 Task: Prepare the "Address list" page setting.
Action: Mouse moved to (1283, 92)
Screenshot: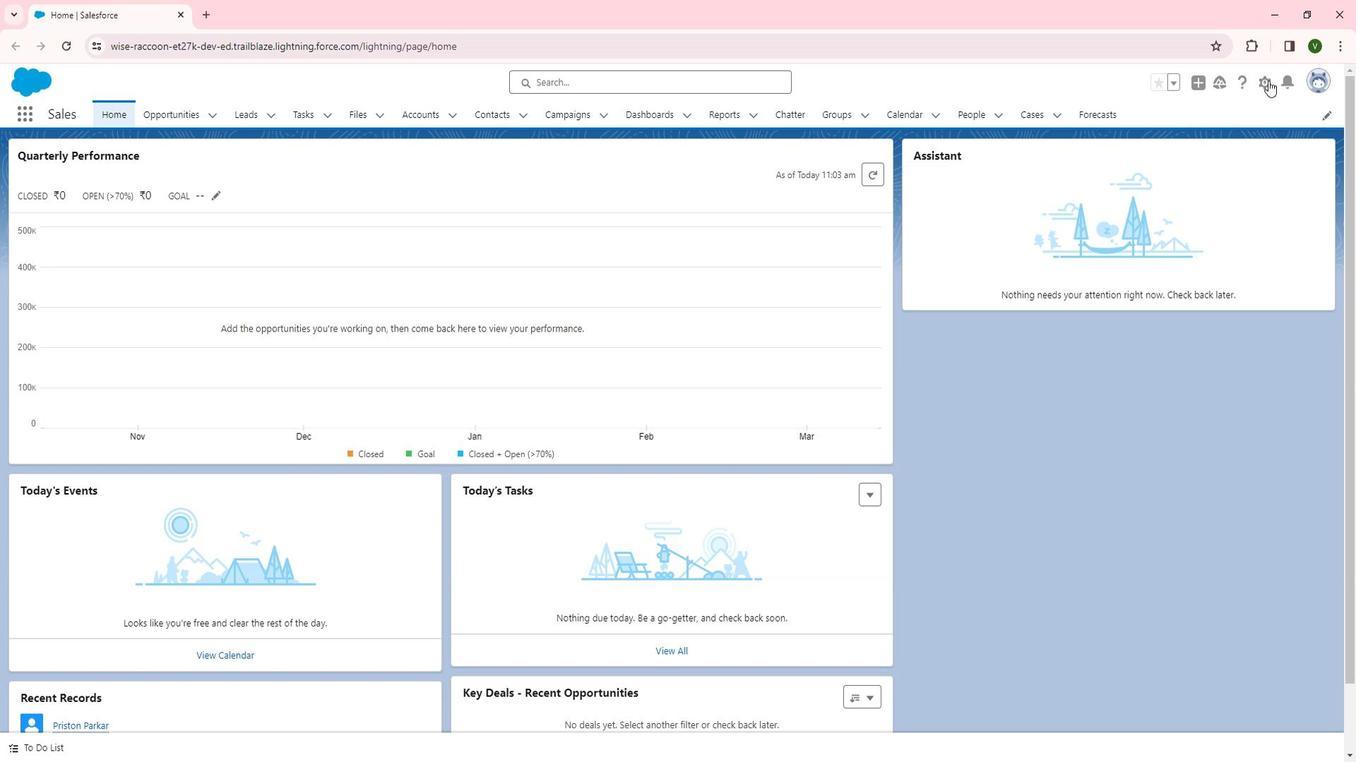 
Action: Mouse pressed left at (1283, 92)
Screenshot: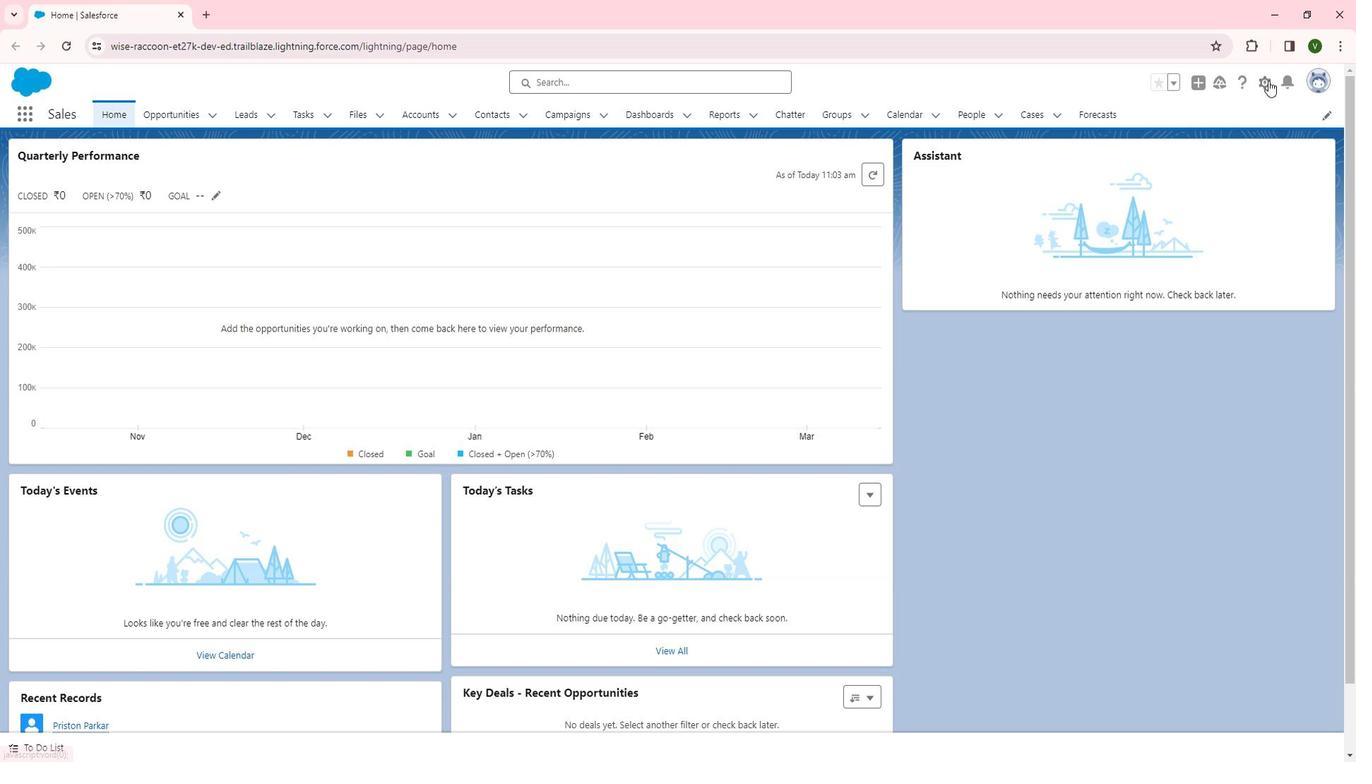 
Action: Mouse moved to (1236, 126)
Screenshot: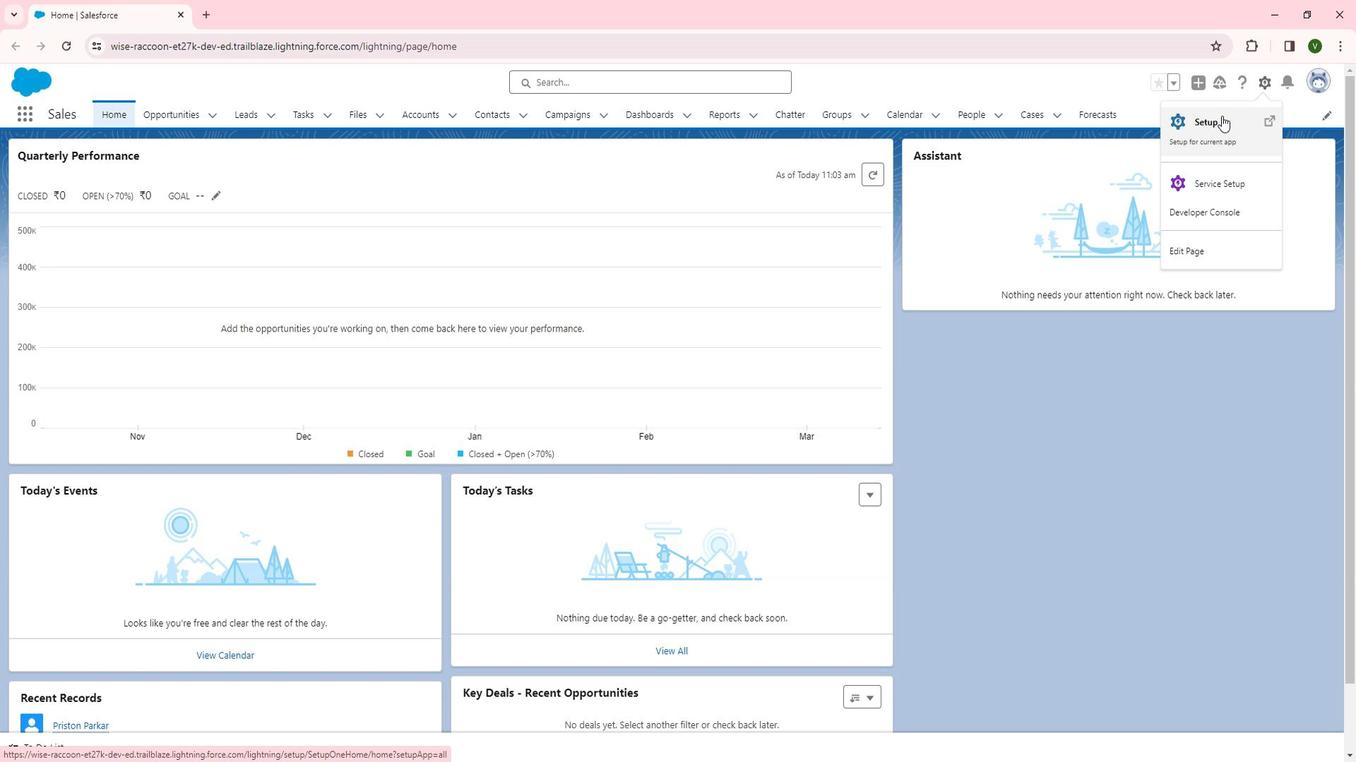 
Action: Mouse pressed left at (1236, 126)
Screenshot: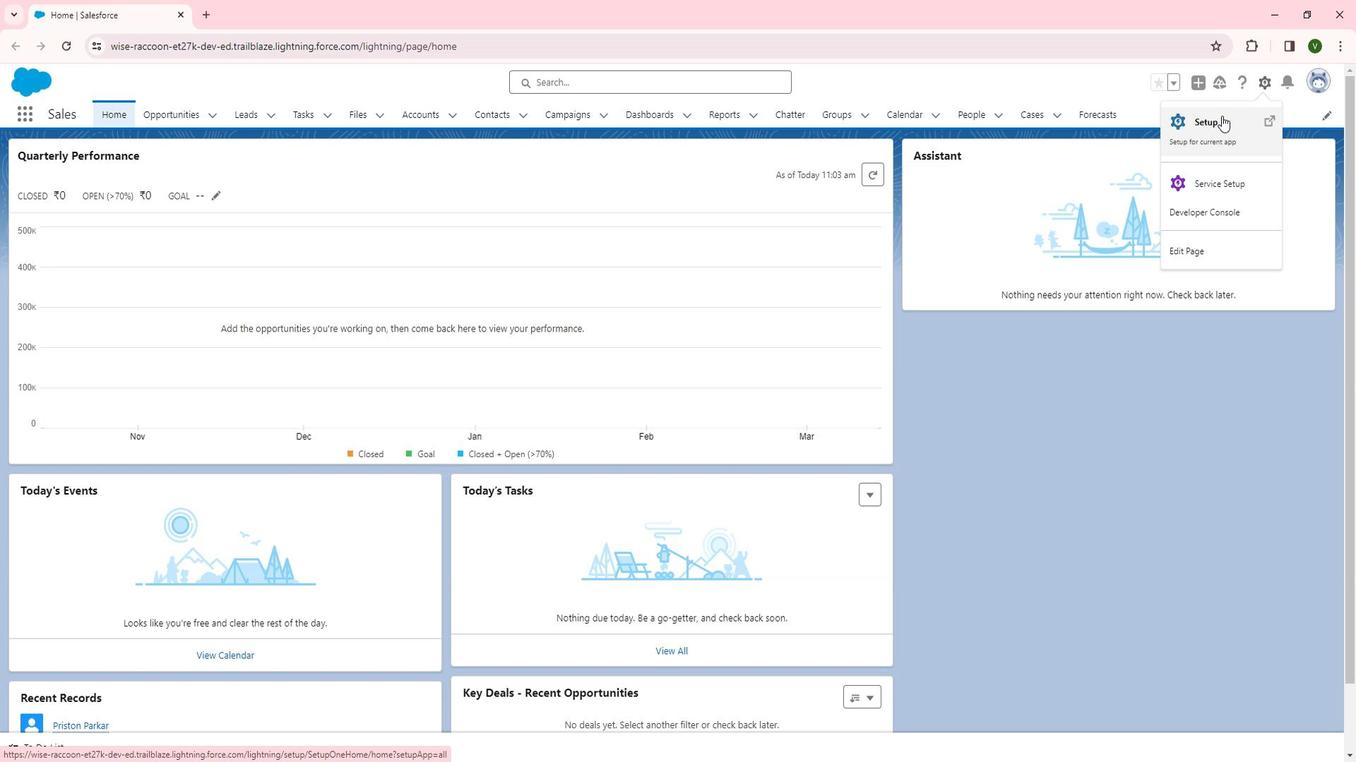 
Action: Mouse moved to (427, 418)
Screenshot: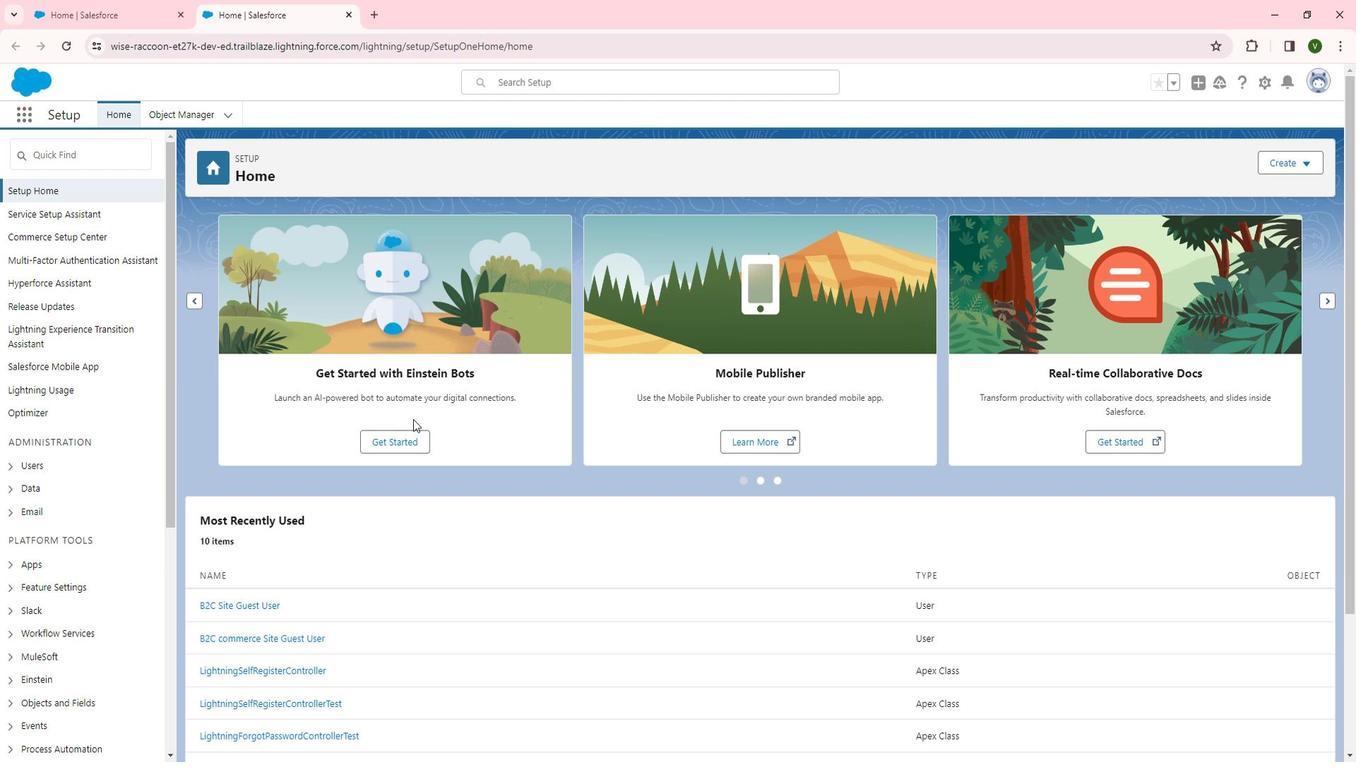 
Action: Mouse scrolled (427, 418) with delta (0, 0)
Screenshot: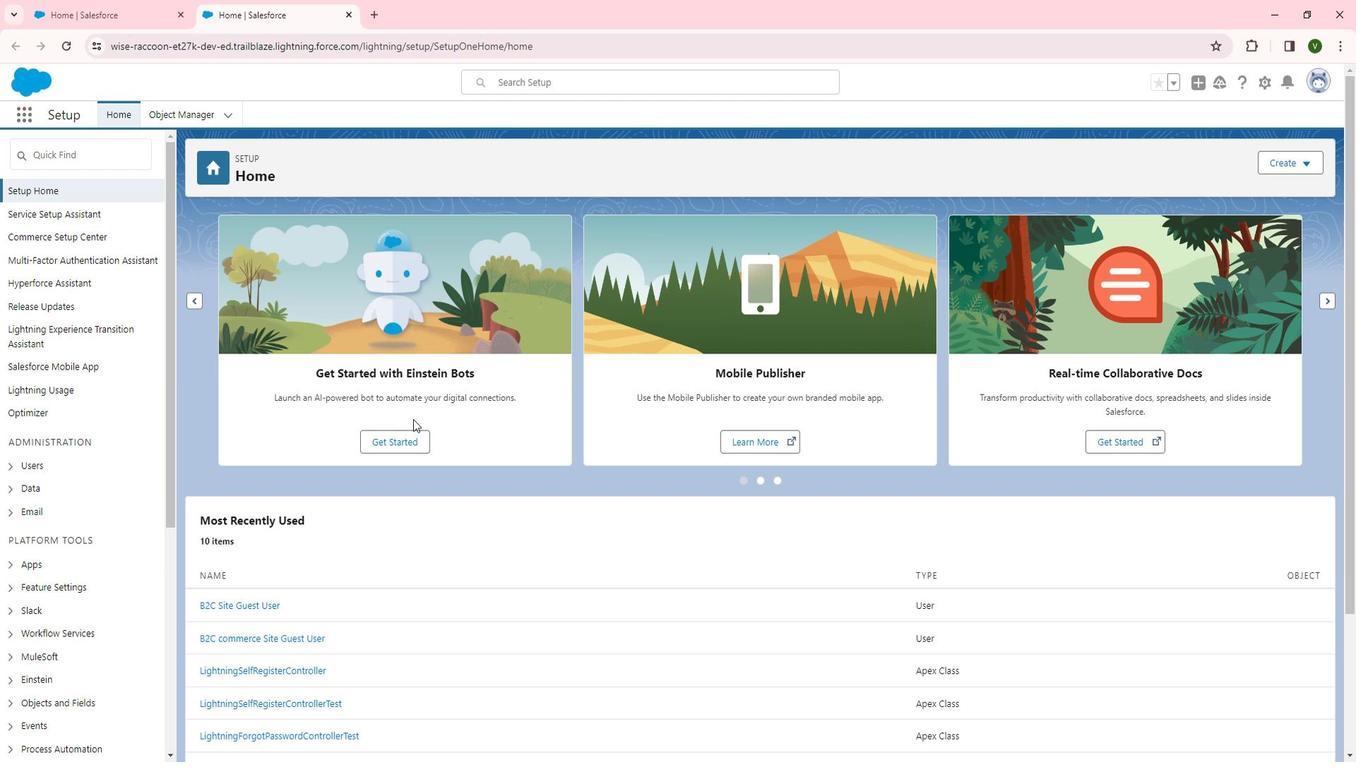 
Action: Mouse moved to (420, 420)
Screenshot: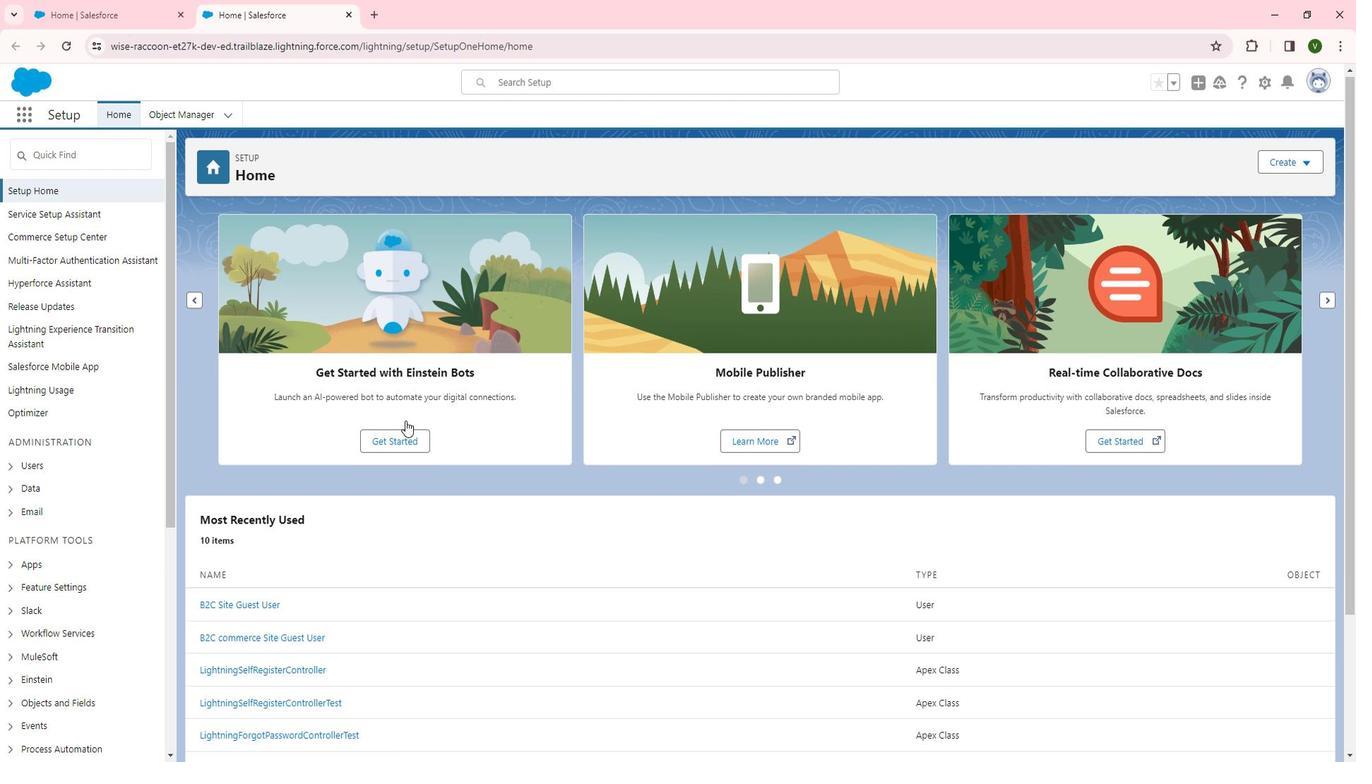 
Action: Mouse scrolled (420, 419) with delta (0, 0)
Screenshot: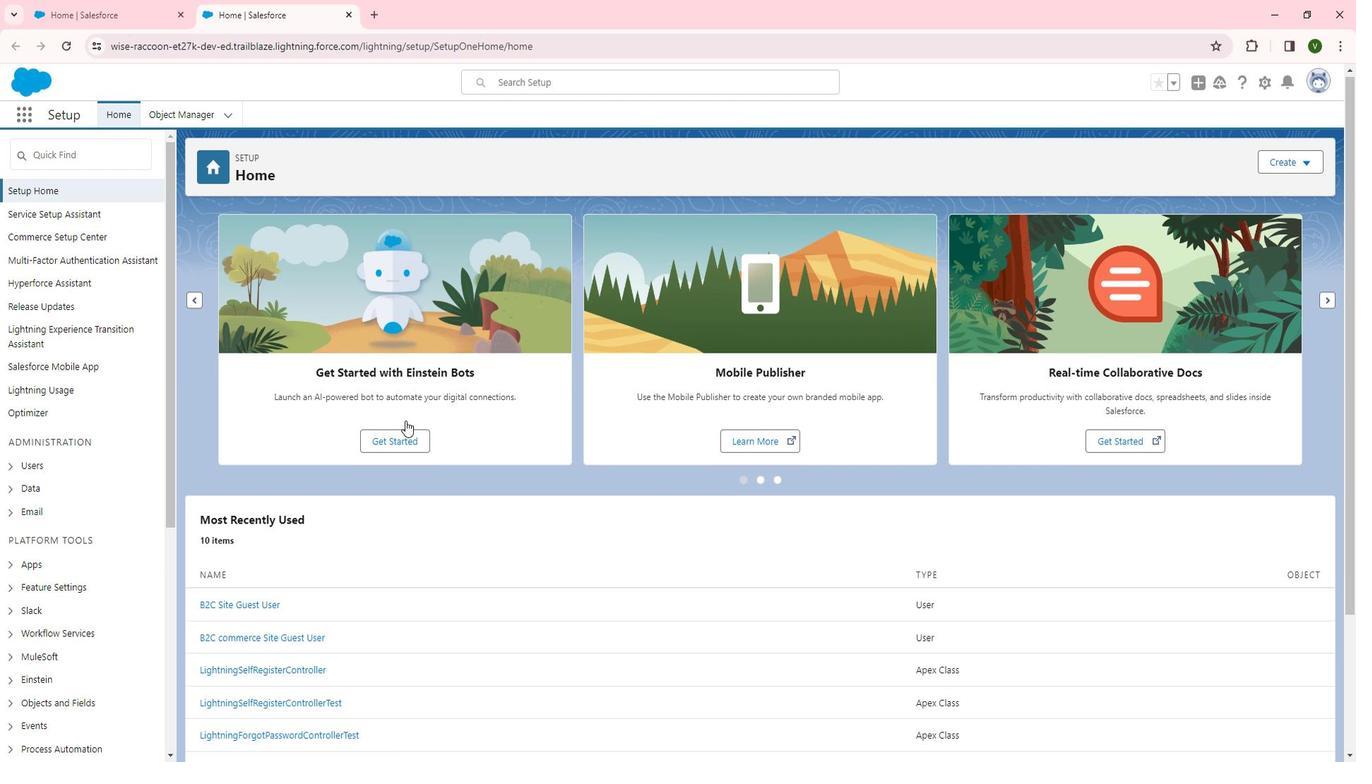 
Action: Mouse moved to (418, 420)
Screenshot: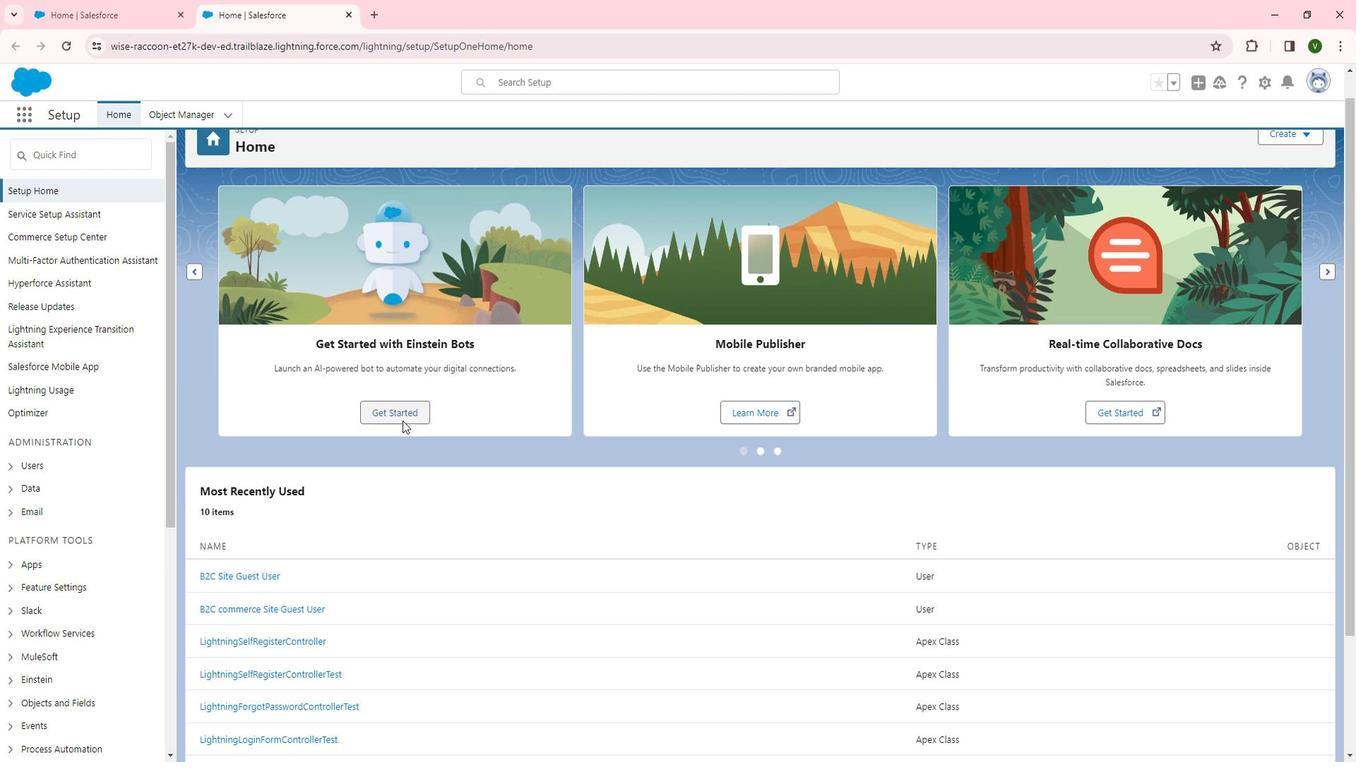 
Action: Mouse scrolled (418, 419) with delta (0, 0)
Screenshot: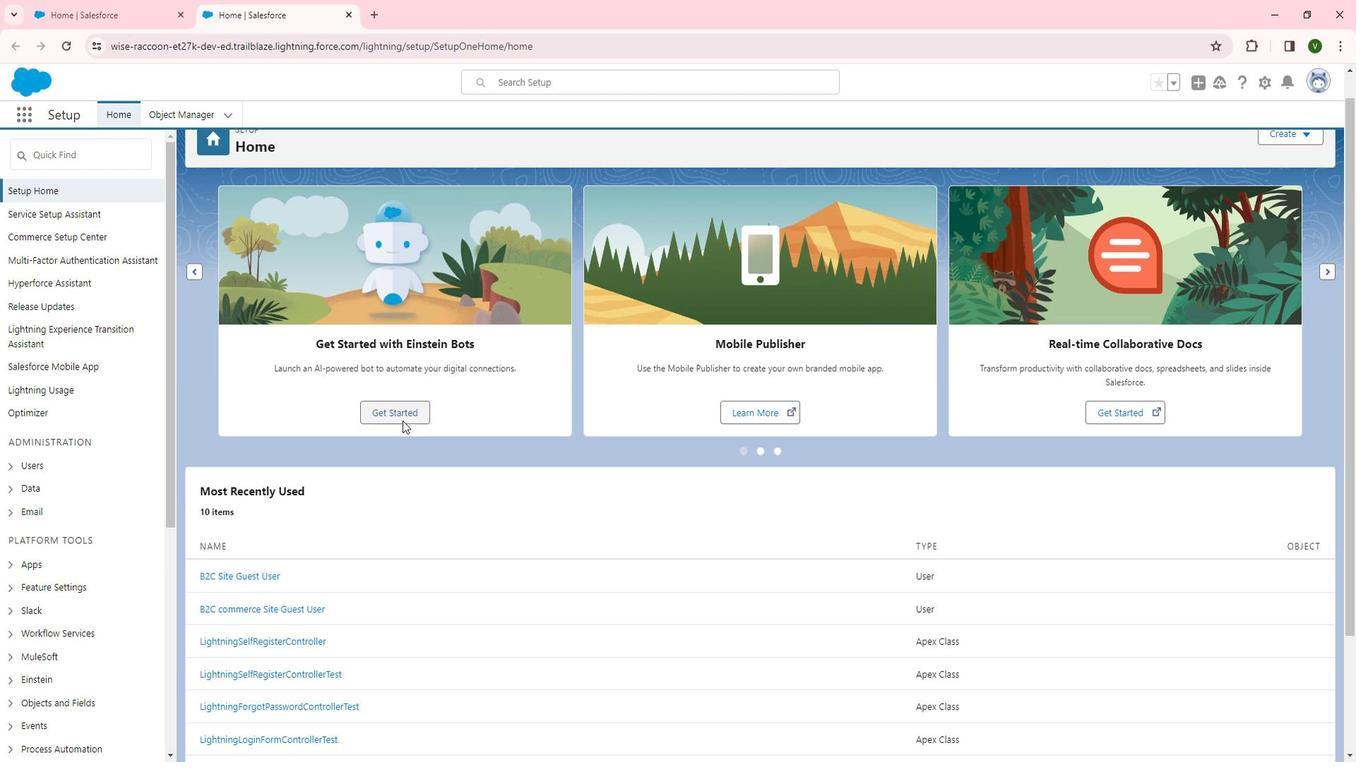
Action: Mouse moved to (418, 420)
Screenshot: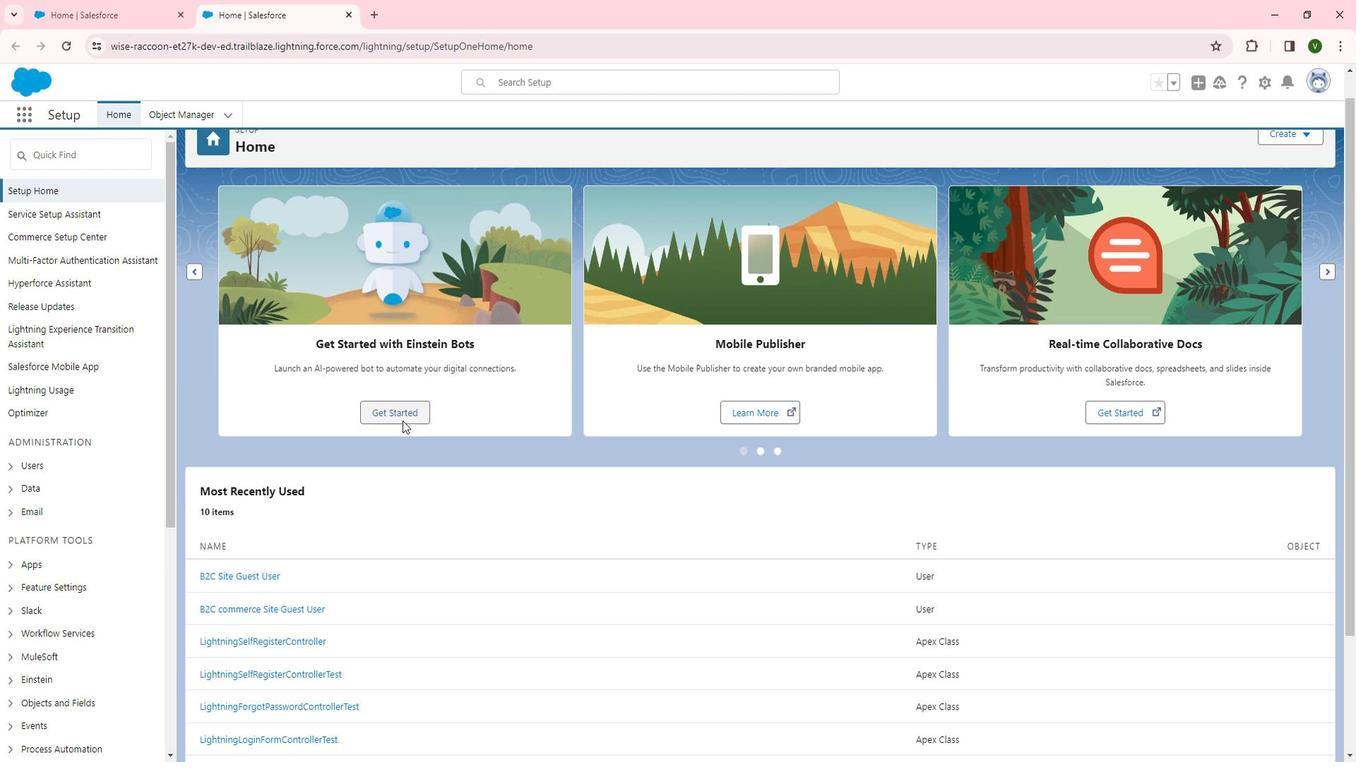 
Action: Mouse scrolled (418, 419) with delta (0, 0)
Screenshot: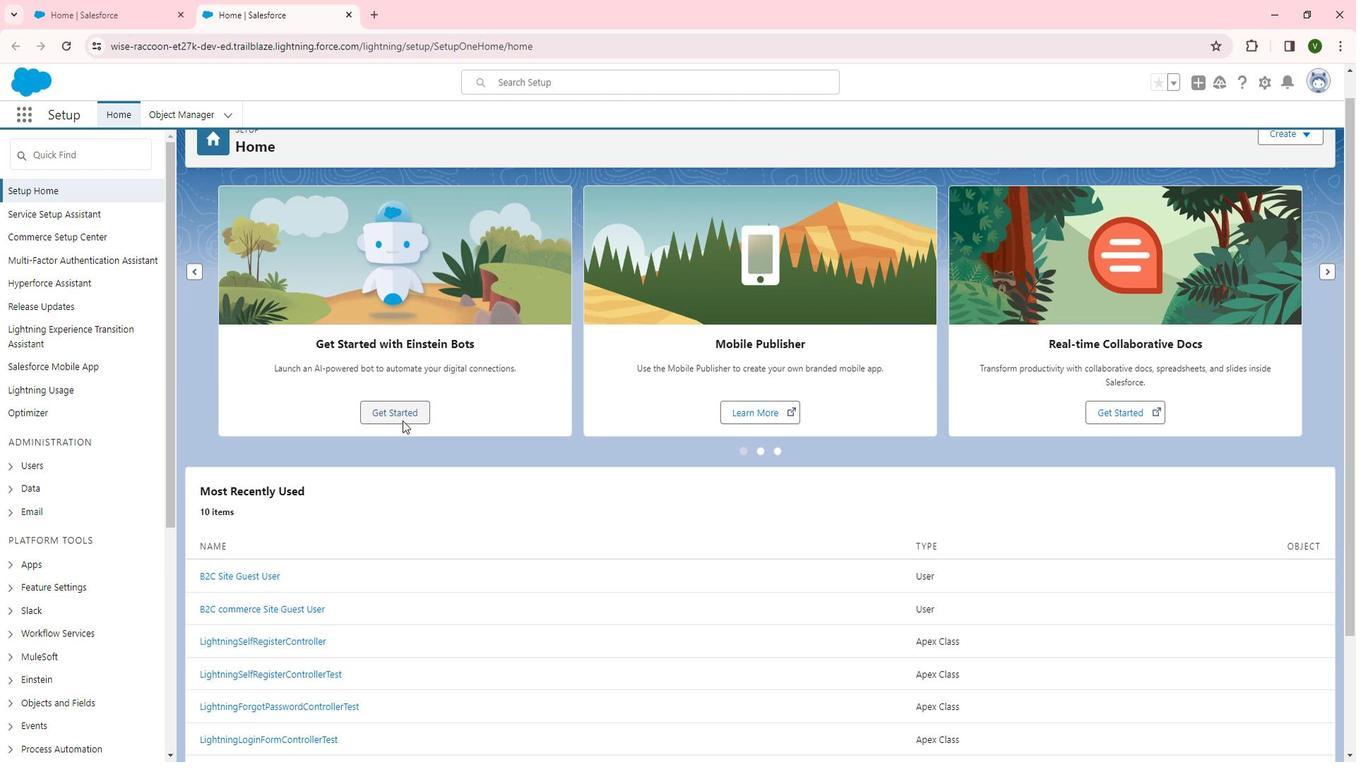 
Action: Mouse moved to (173, 418)
Screenshot: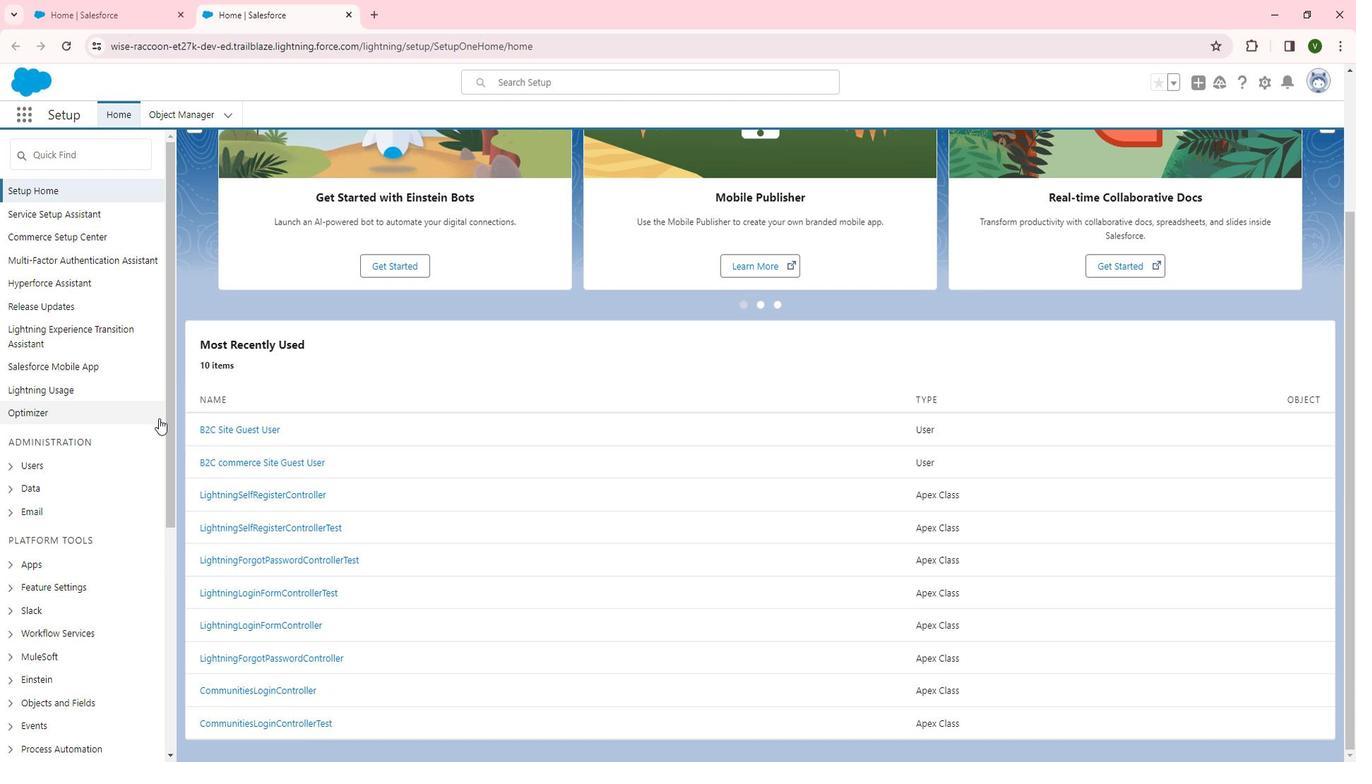 
Action: Mouse scrolled (173, 417) with delta (0, 0)
Screenshot: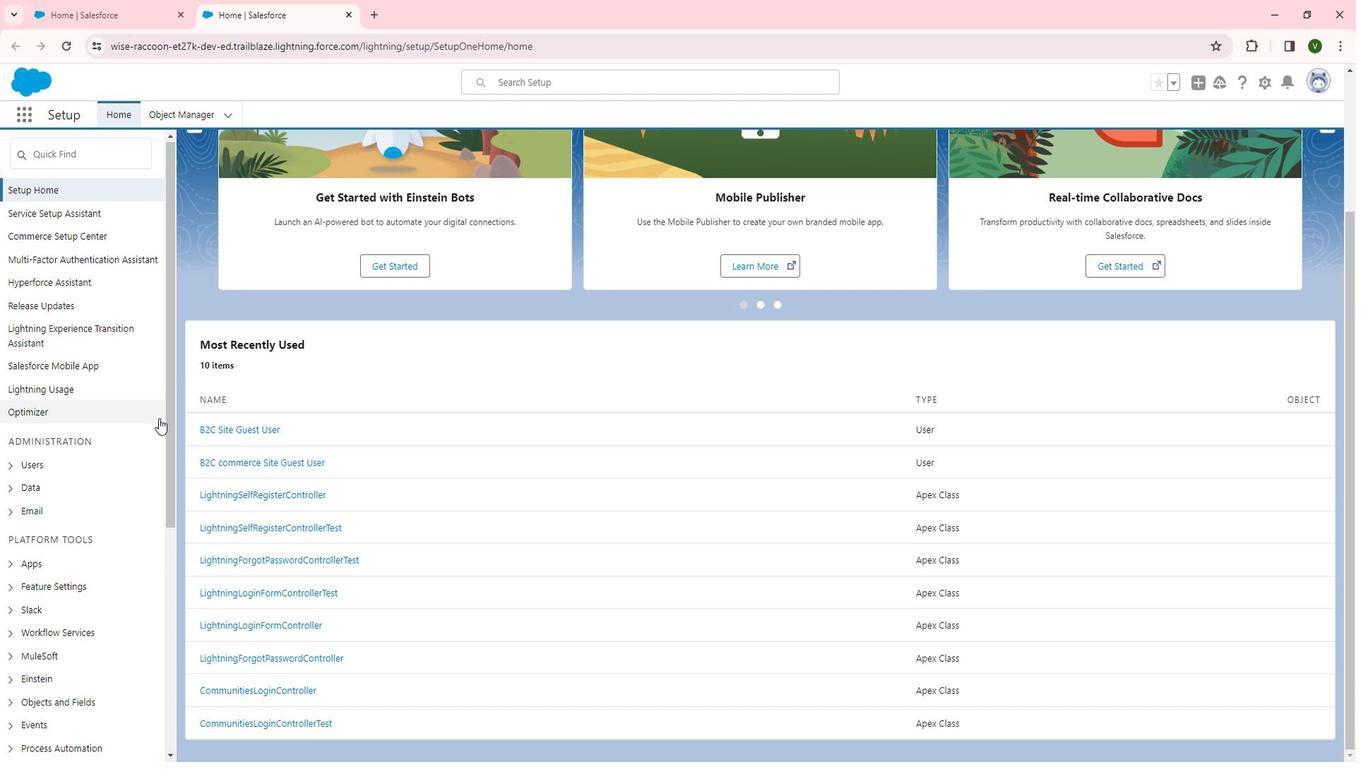 
Action: Mouse scrolled (173, 417) with delta (0, 0)
Screenshot: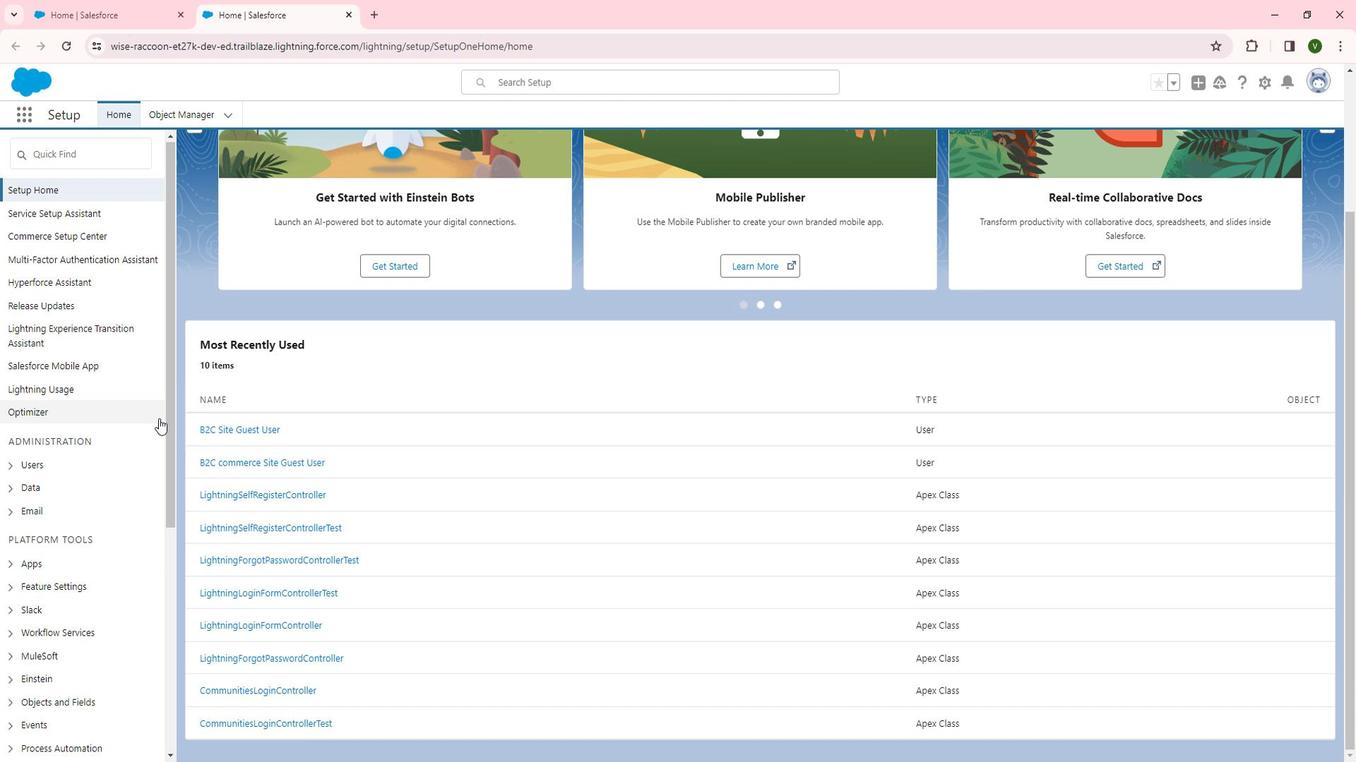 
Action: Mouse scrolled (173, 417) with delta (0, 0)
Screenshot: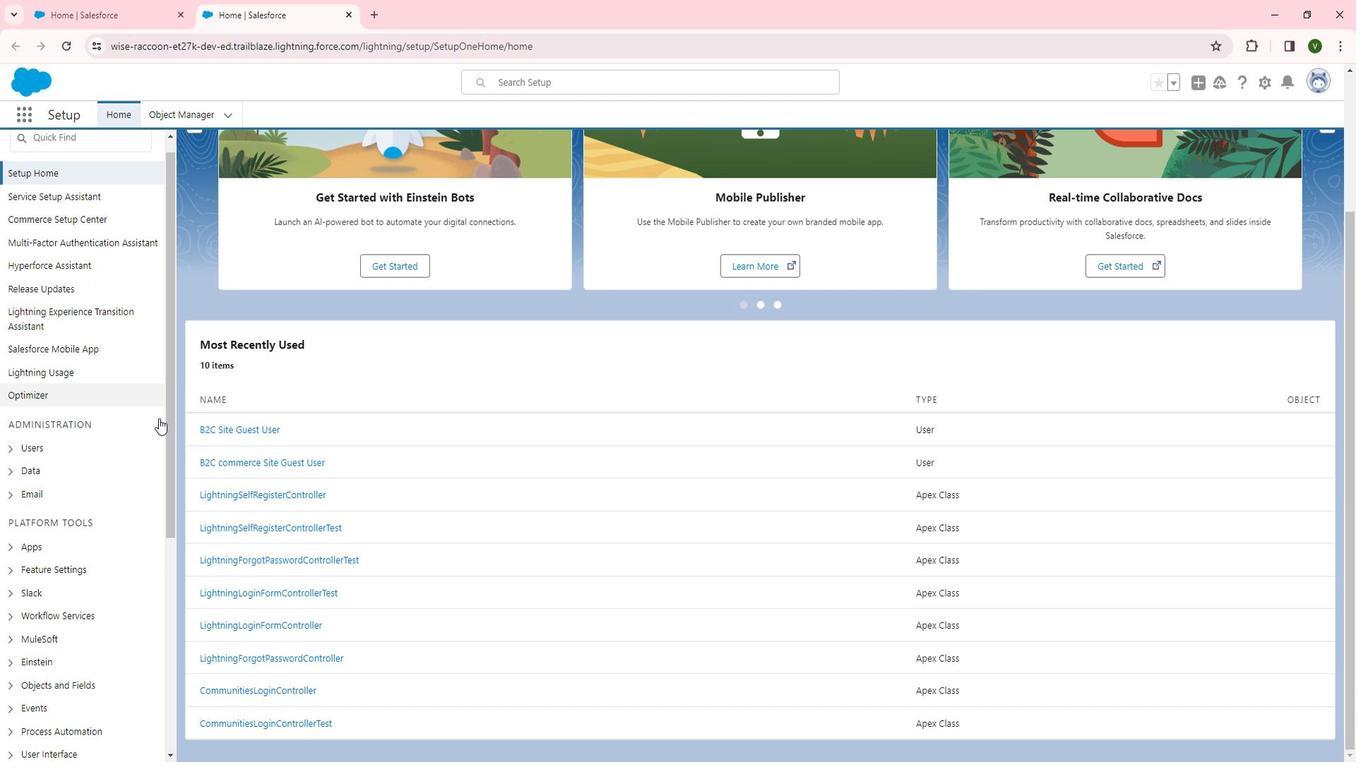 
Action: Mouse scrolled (173, 417) with delta (0, 0)
Screenshot: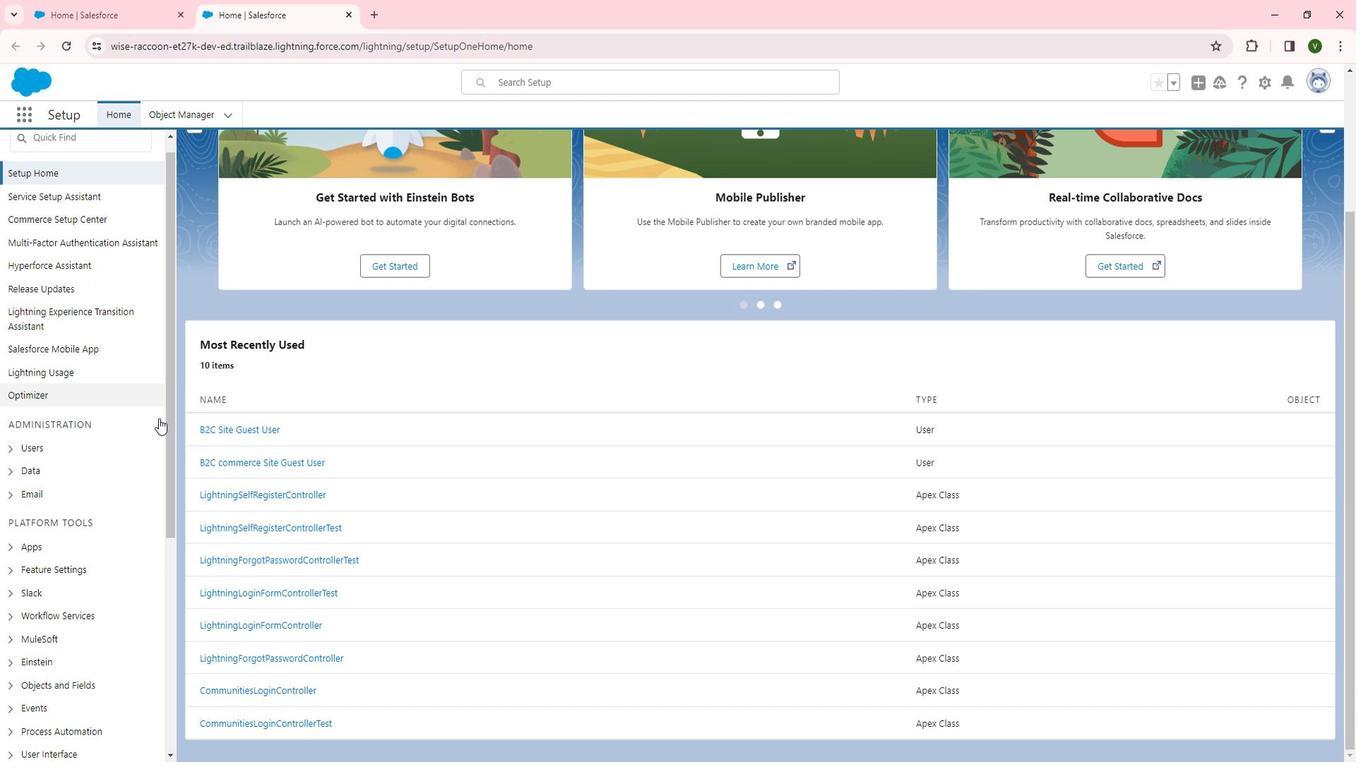 
Action: Mouse scrolled (173, 417) with delta (0, 0)
Screenshot: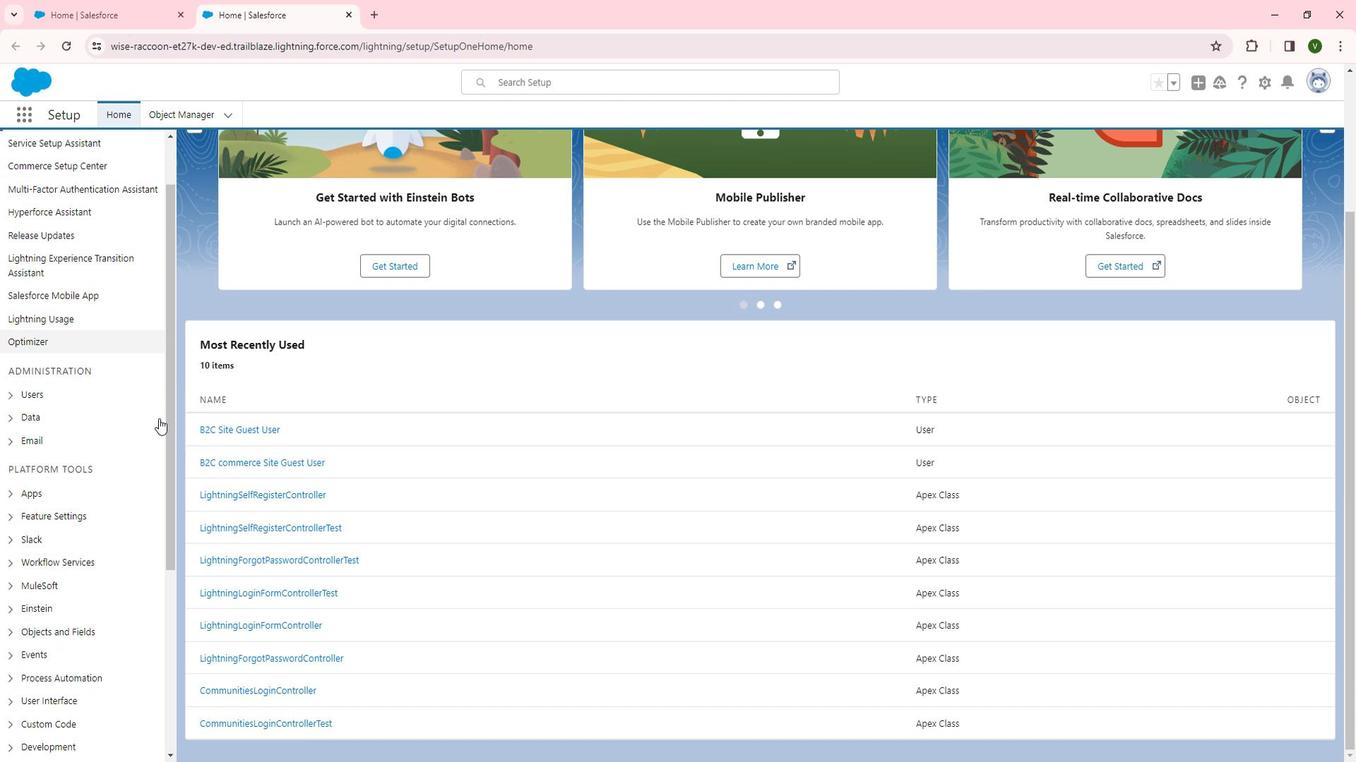 
Action: Mouse moved to (77, 225)
Screenshot: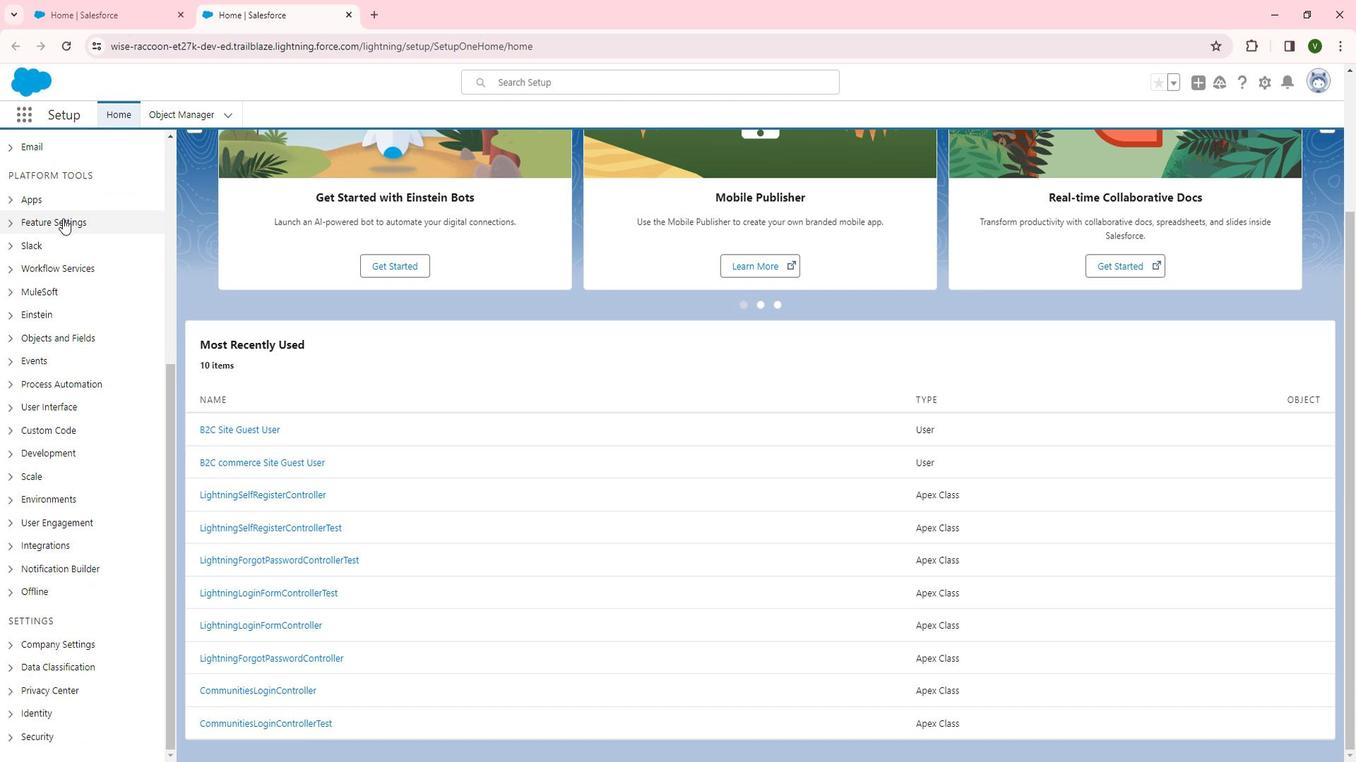 
Action: Mouse pressed left at (77, 225)
Screenshot: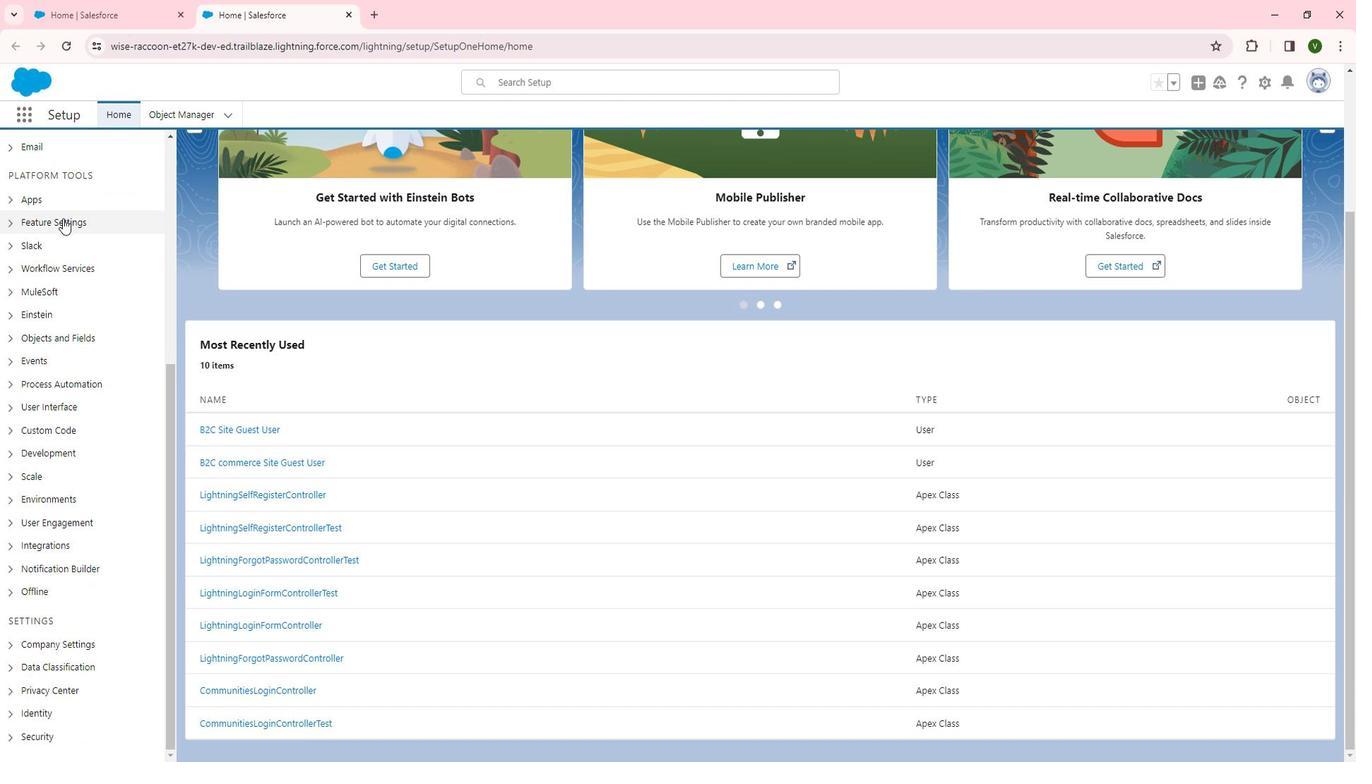 
Action: Mouse moved to (93, 376)
Screenshot: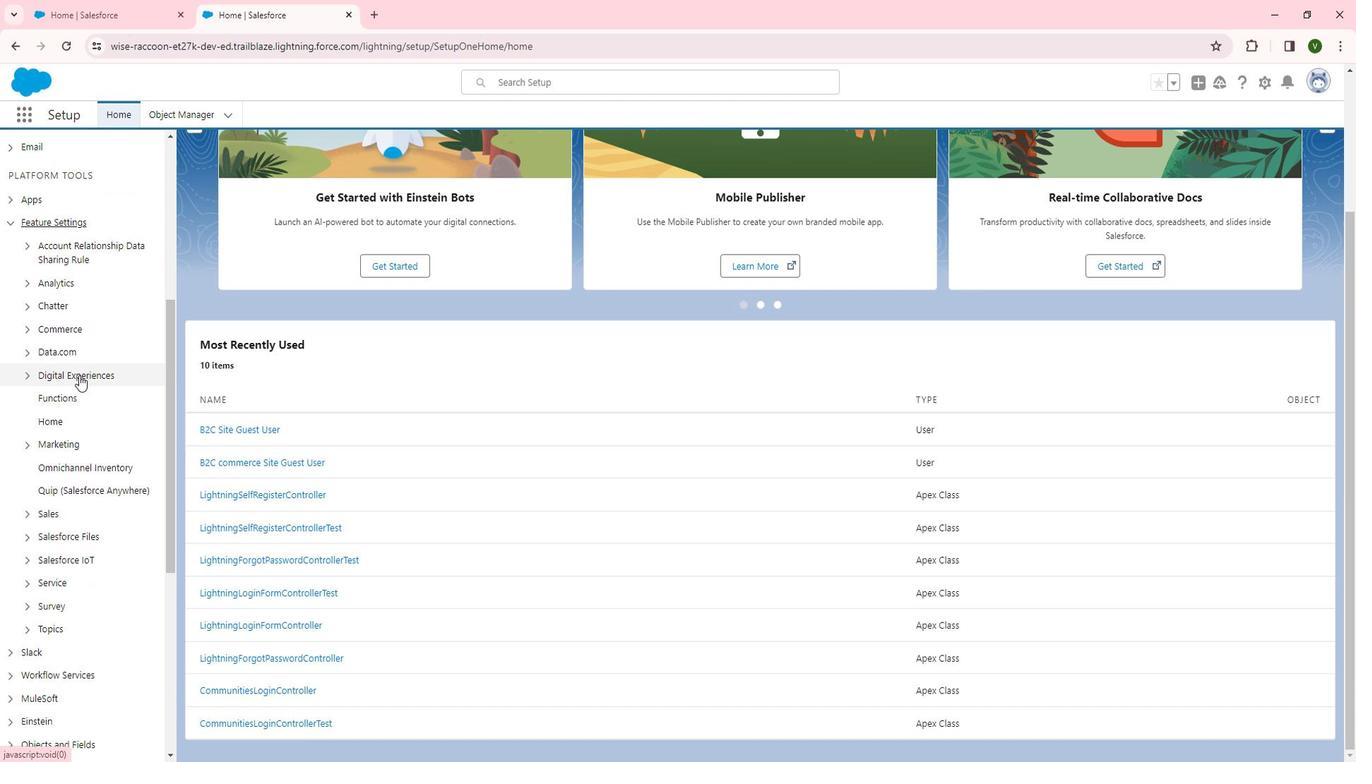 
Action: Mouse pressed left at (93, 376)
Screenshot: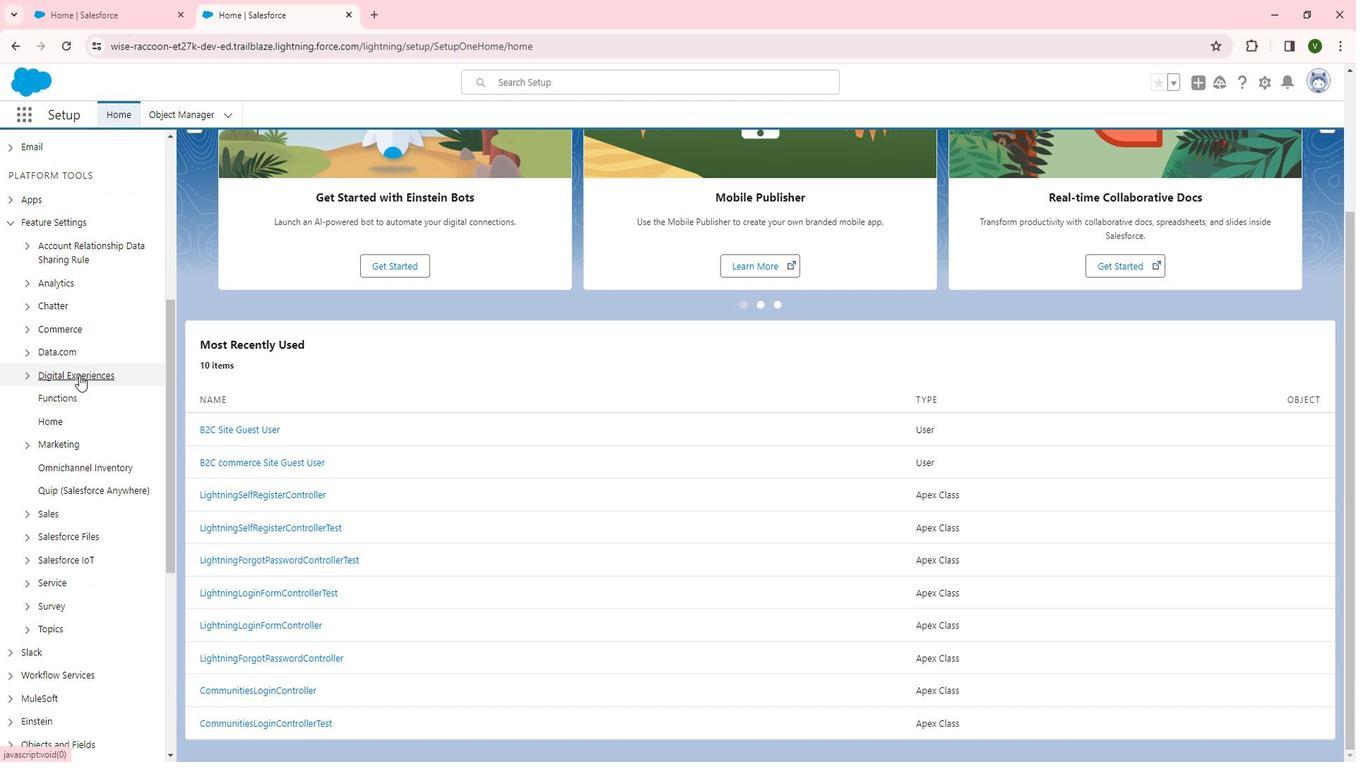 
Action: Mouse moved to (93, 385)
Screenshot: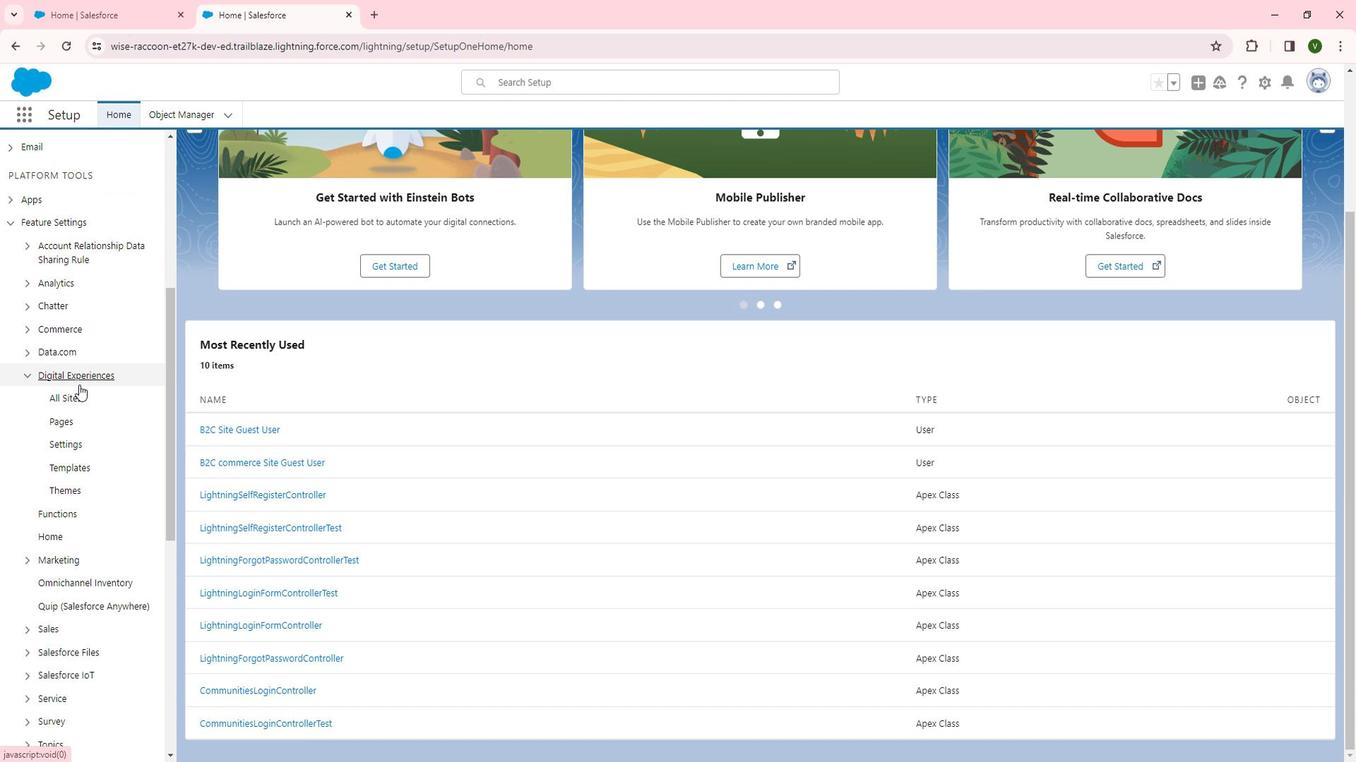
Action: Mouse scrolled (93, 384) with delta (0, 0)
Screenshot: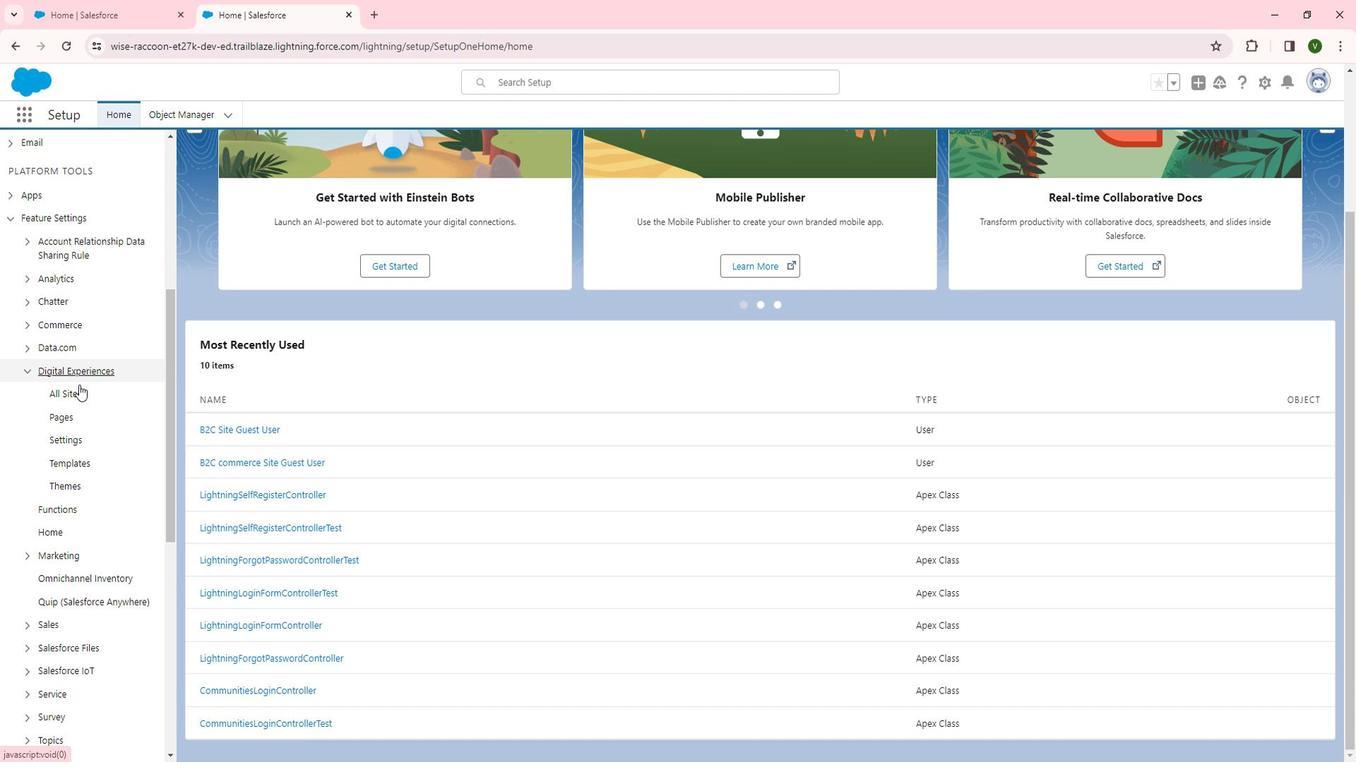 
Action: Mouse moved to (87, 322)
Screenshot: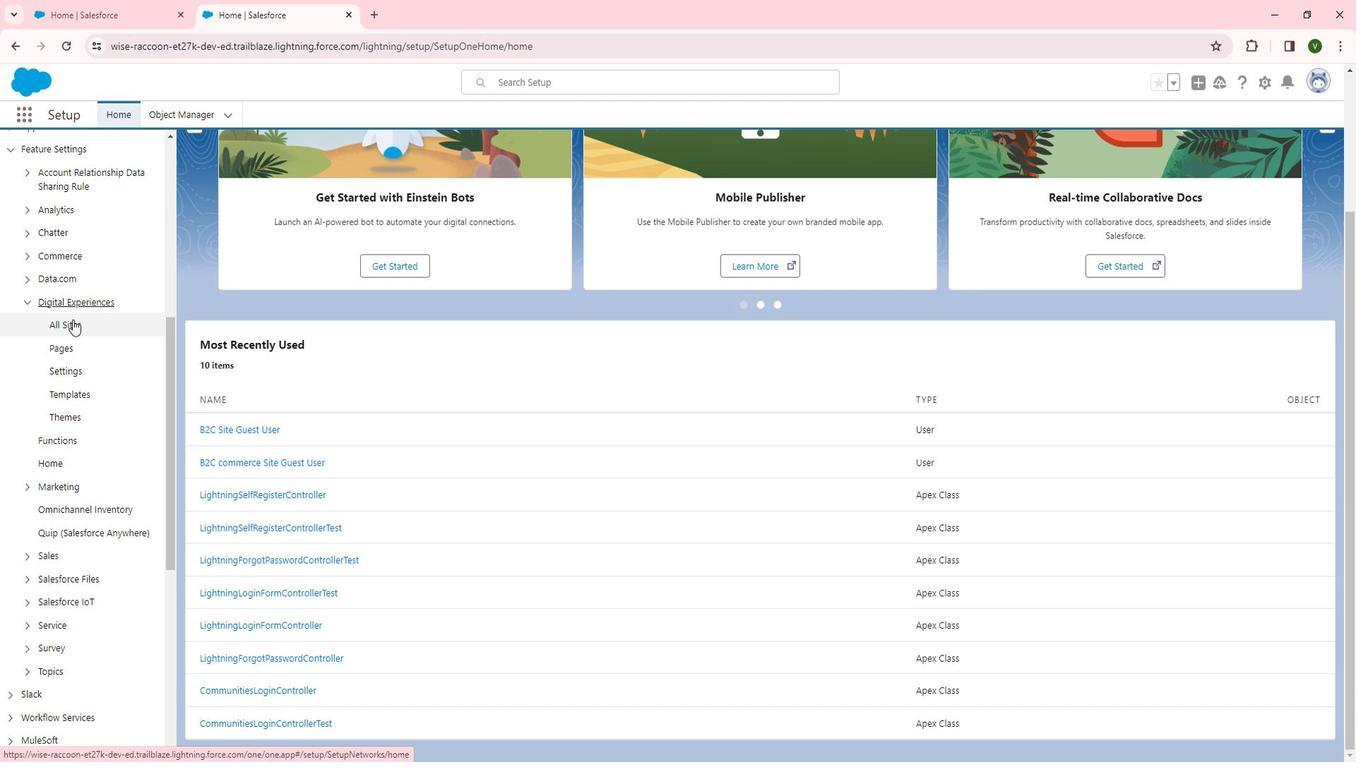 
Action: Mouse pressed left at (87, 322)
Screenshot: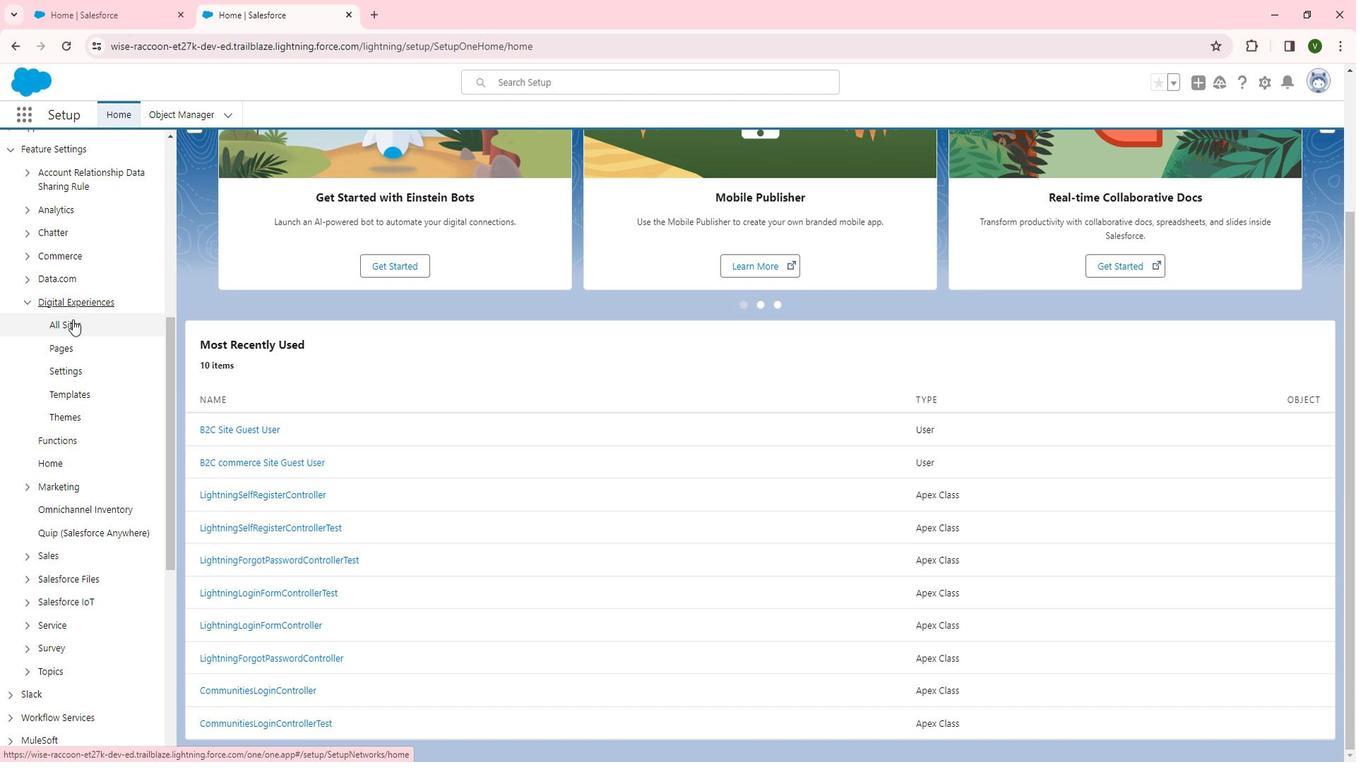 
Action: Mouse moved to (234, 359)
Screenshot: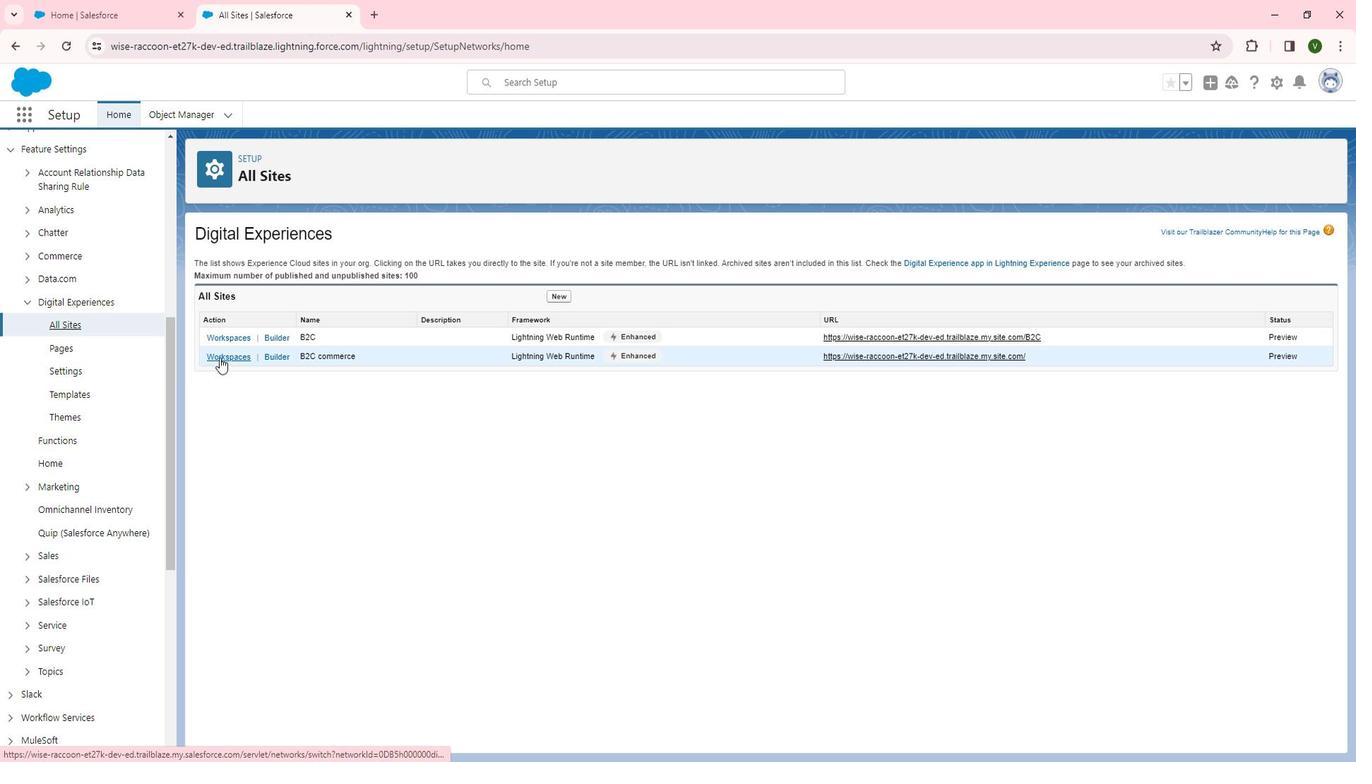 
Action: Mouse pressed left at (234, 359)
Screenshot: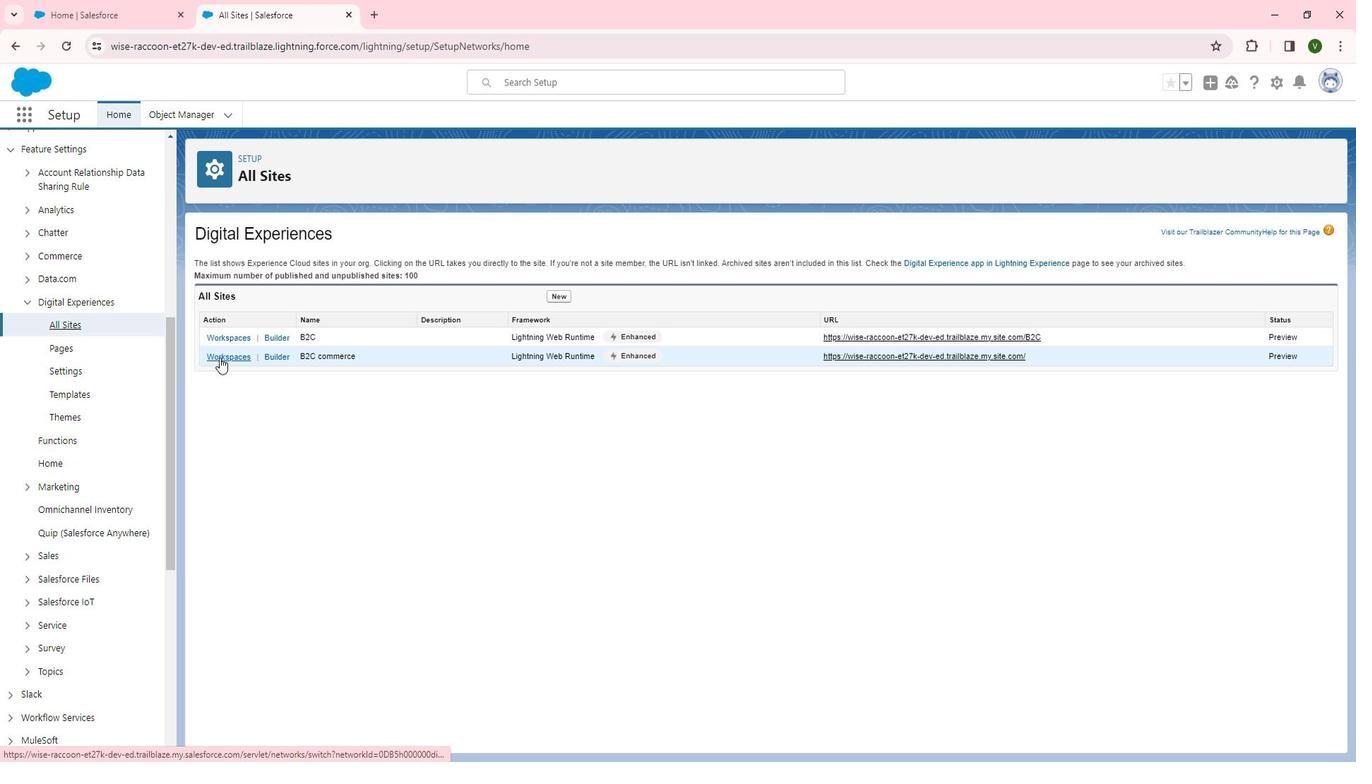 
Action: Mouse moved to (201, 334)
Screenshot: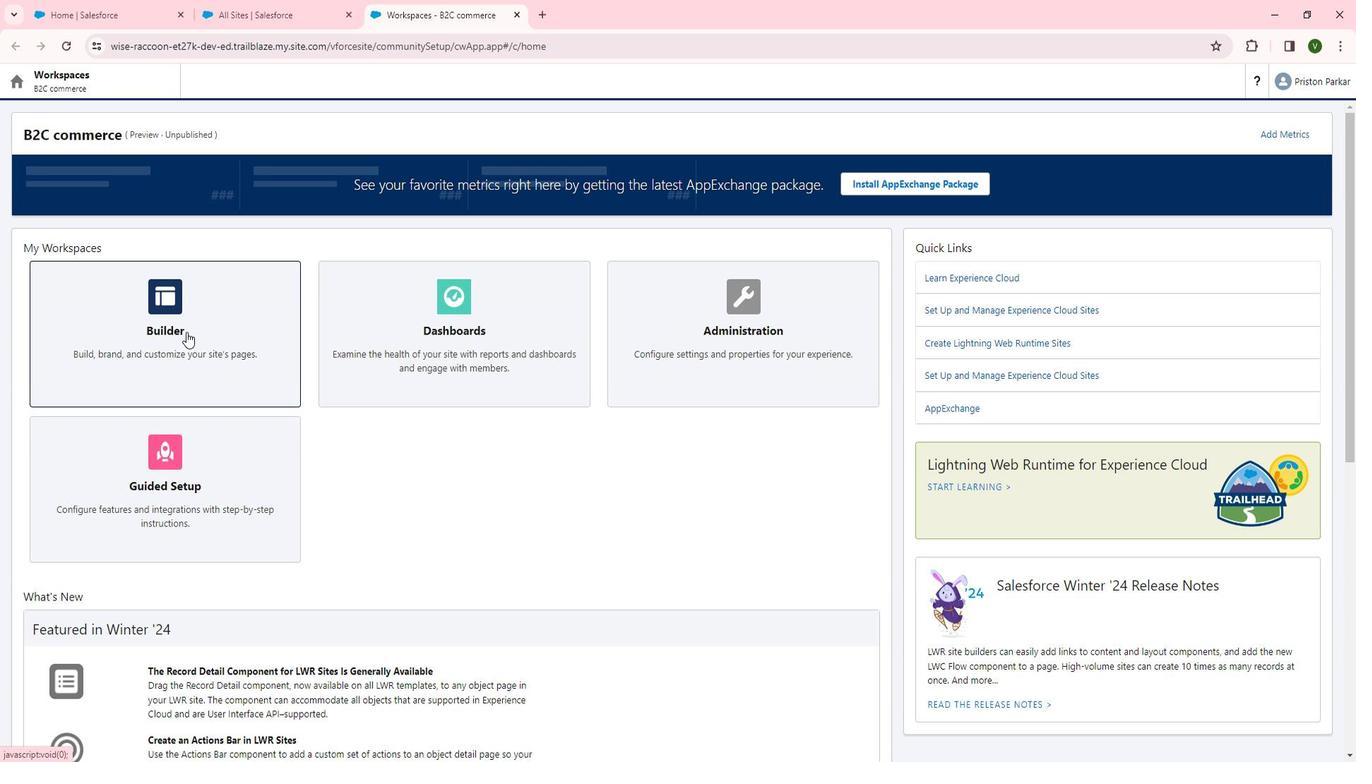 
Action: Mouse pressed left at (201, 334)
Screenshot: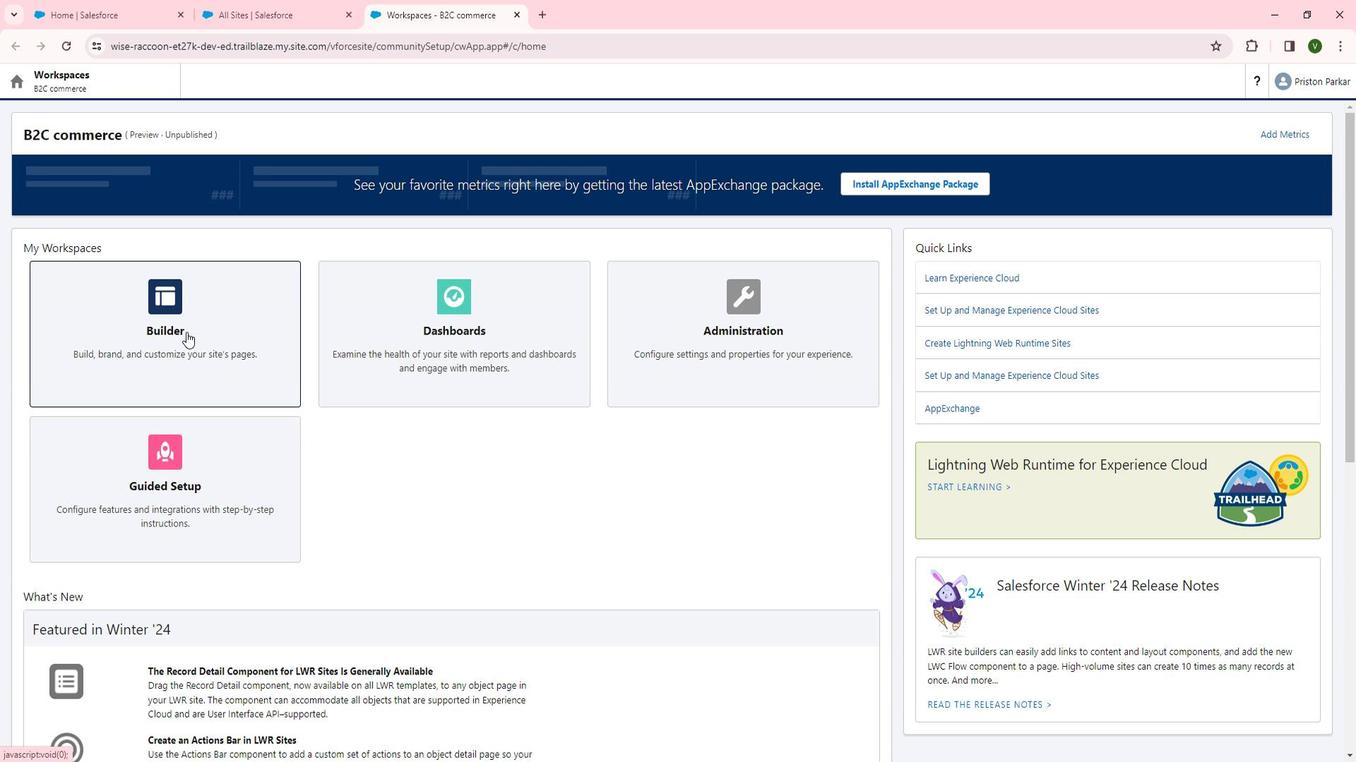
Action: Mouse moved to (283, 95)
Screenshot: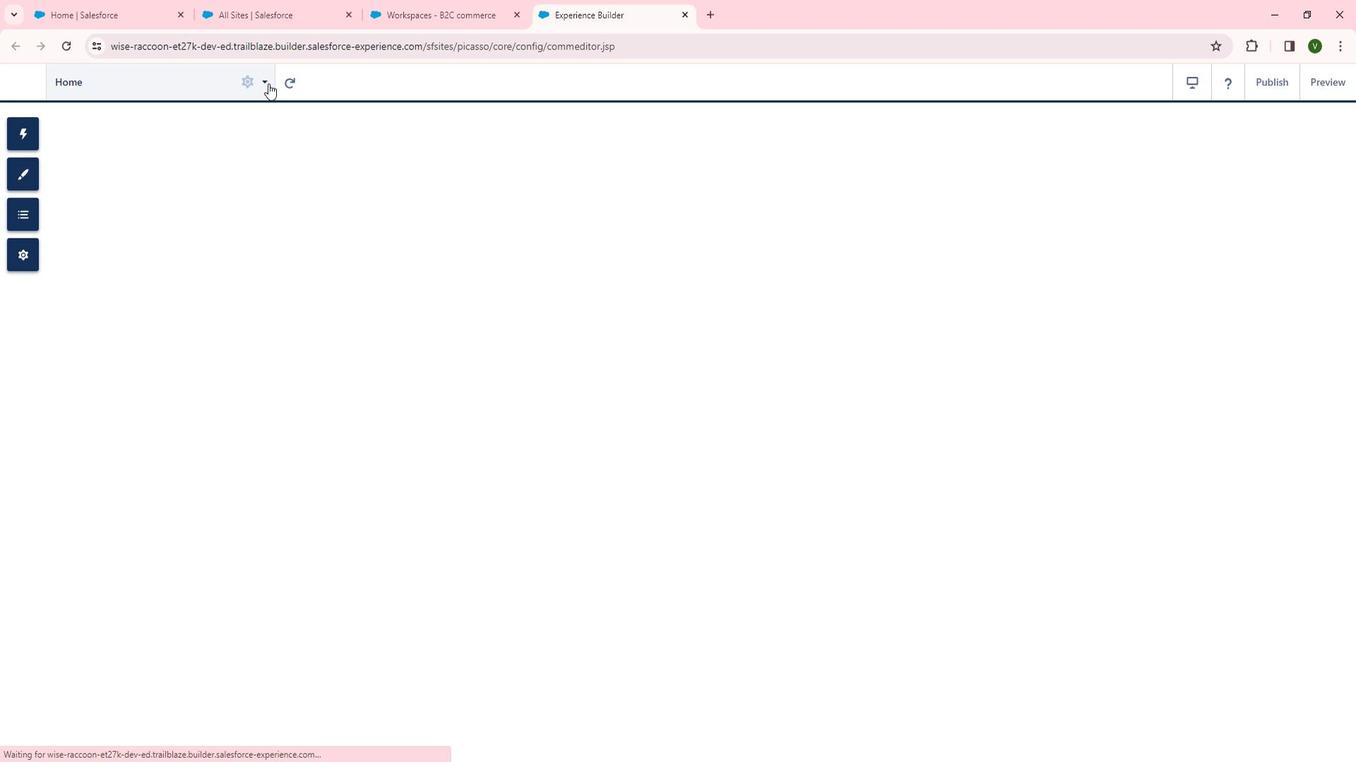 
Action: Mouse pressed left at (283, 95)
Screenshot: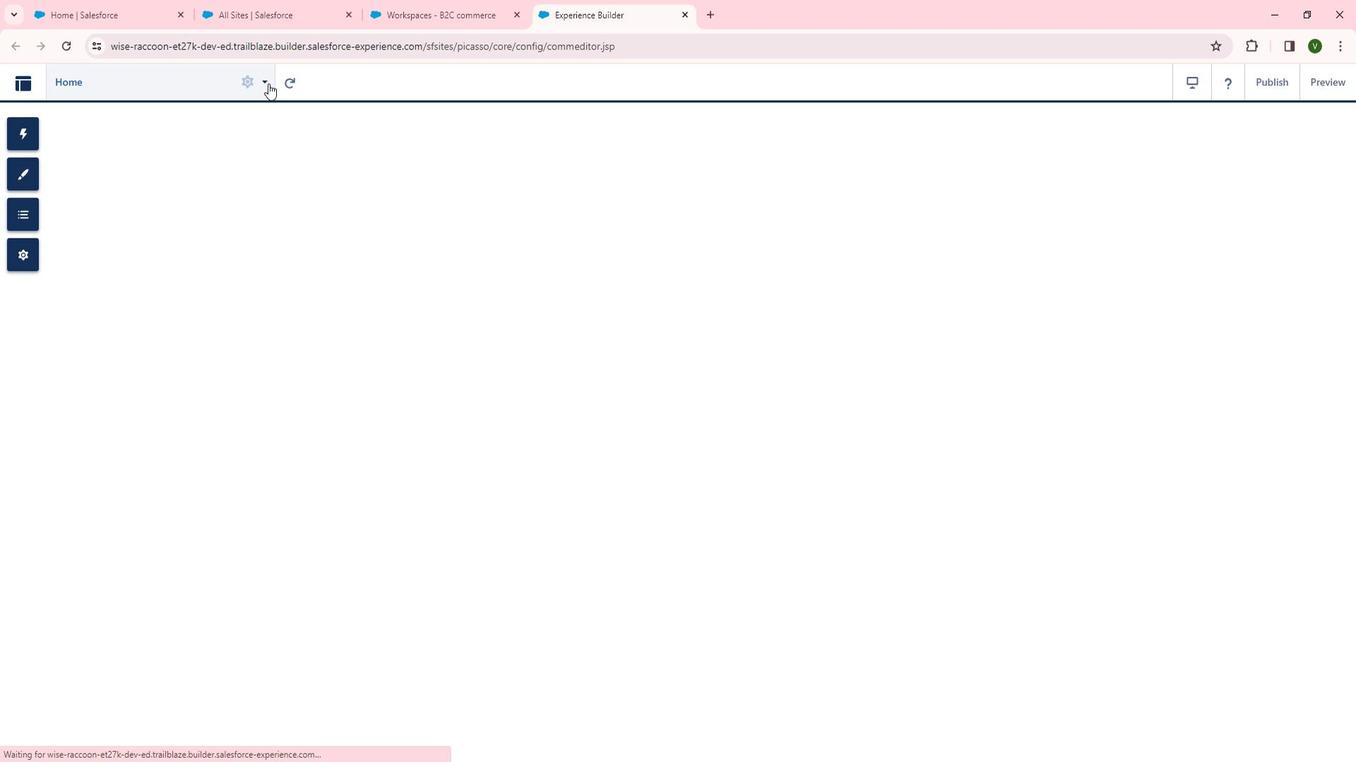
Action: Mouse moved to (238, 276)
Screenshot: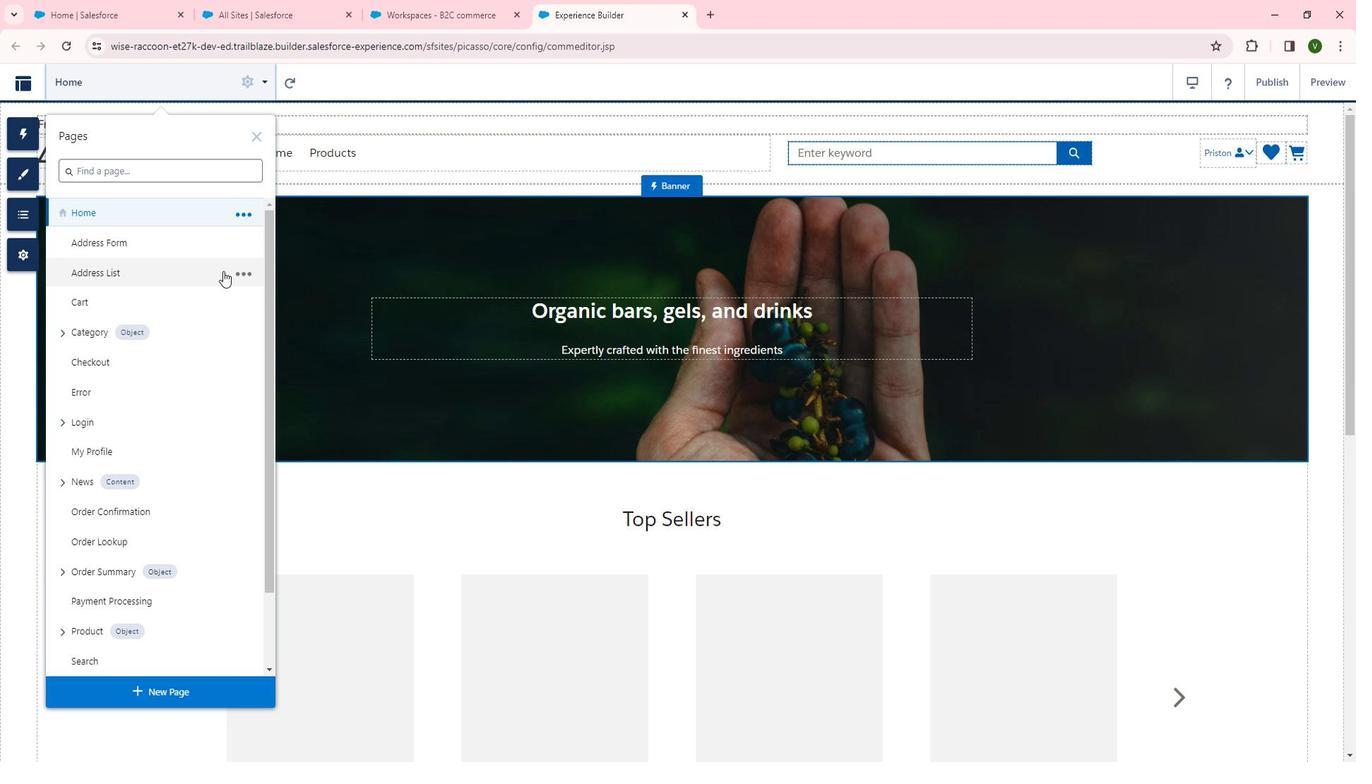 
Action: Mouse pressed left at (238, 276)
Screenshot: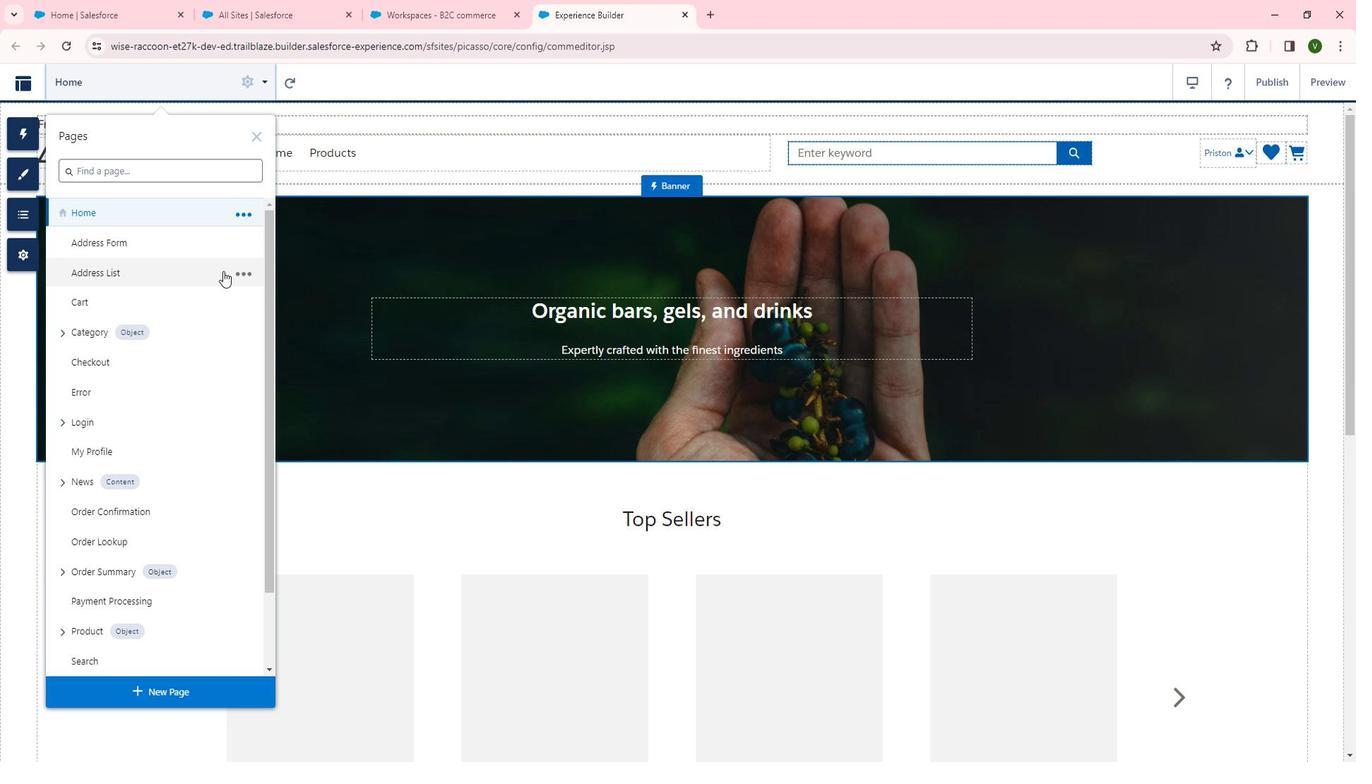 
Action: Mouse moved to (279, 93)
Screenshot: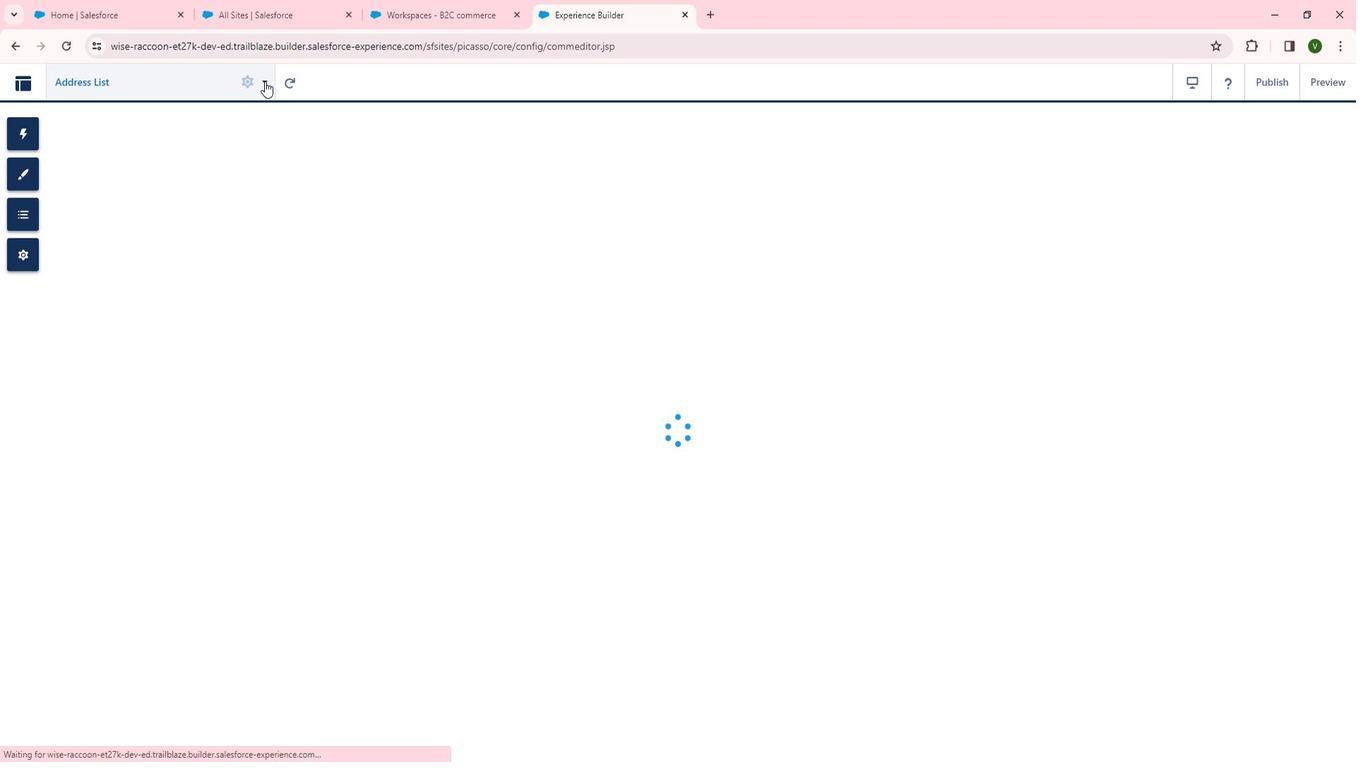 
Action: Mouse pressed left at (279, 93)
Screenshot: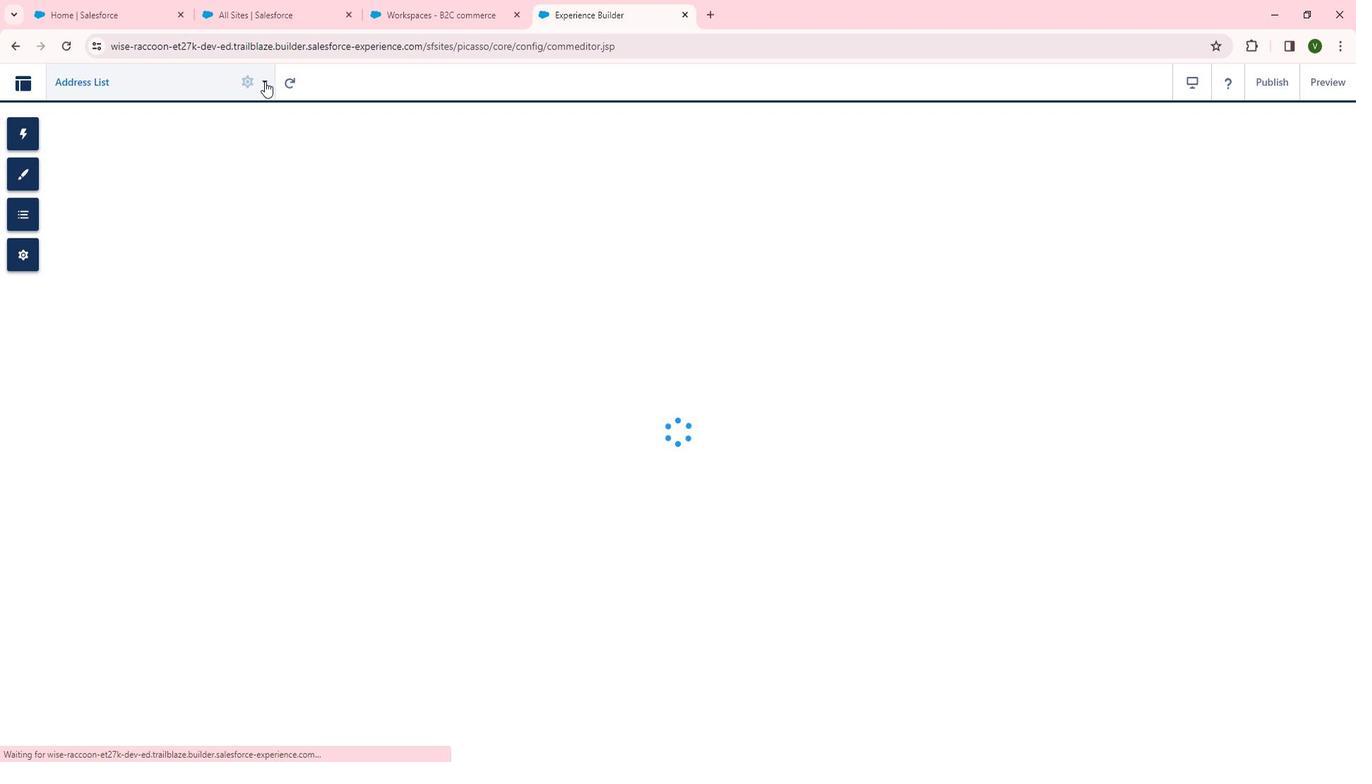 
Action: Mouse moved to (277, 98)
Screenshot: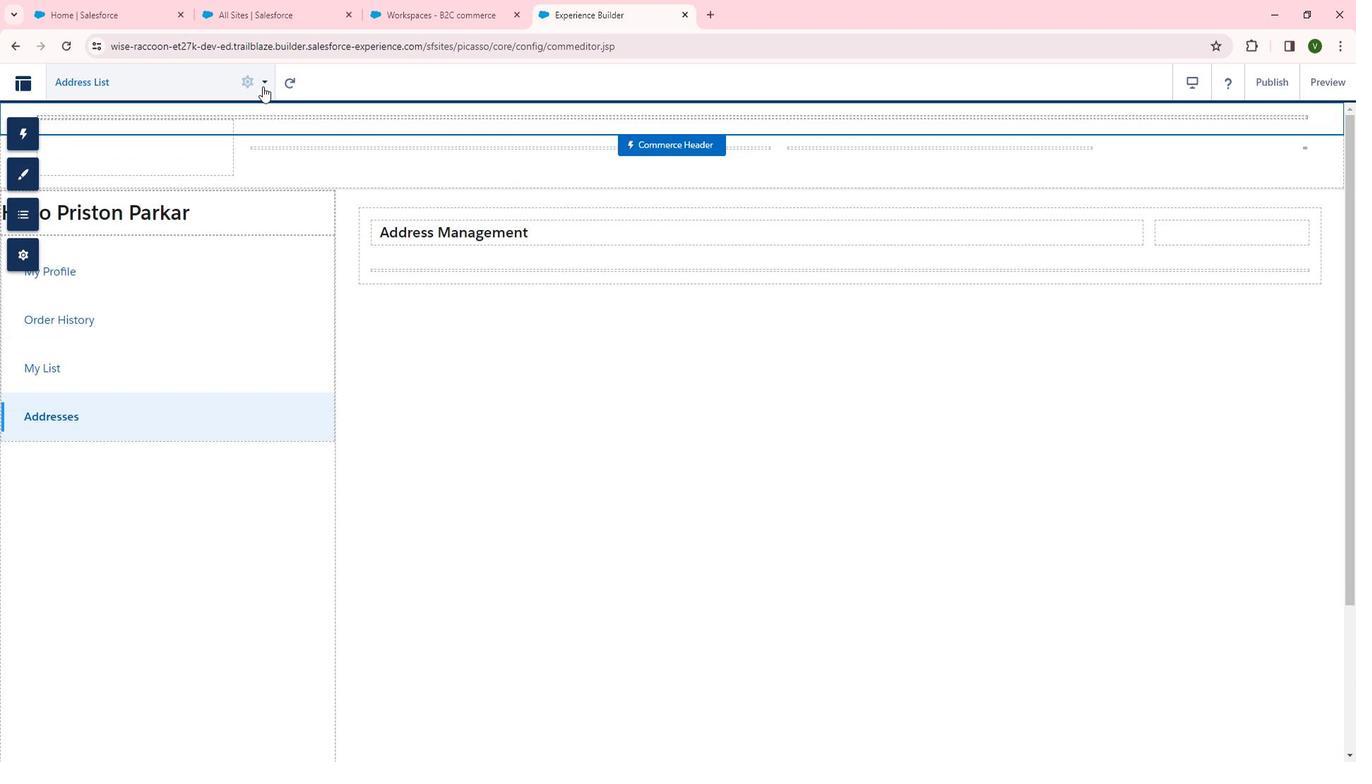 
Action: Mouse pressed left at (277, 98)
Screenshot: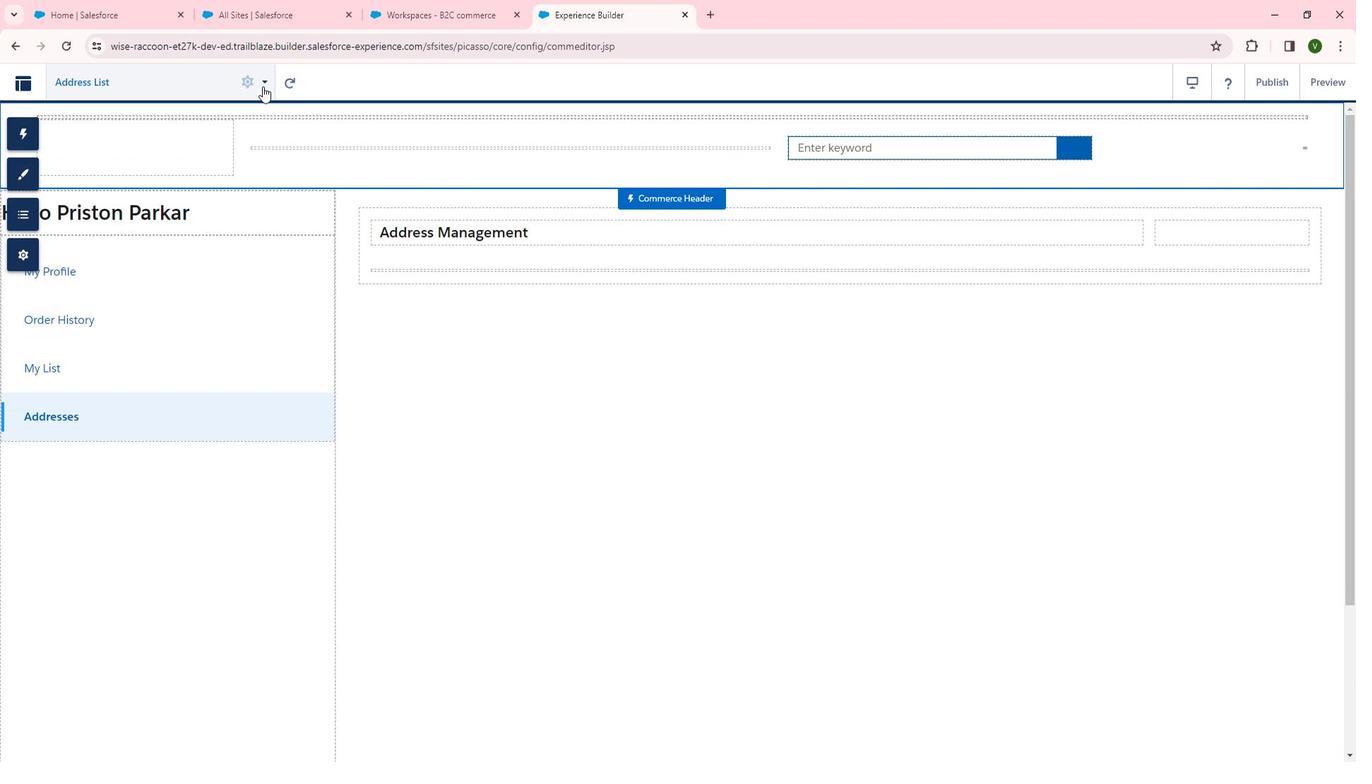 
Action: Mouse moved to (257, 218)
Screenshot: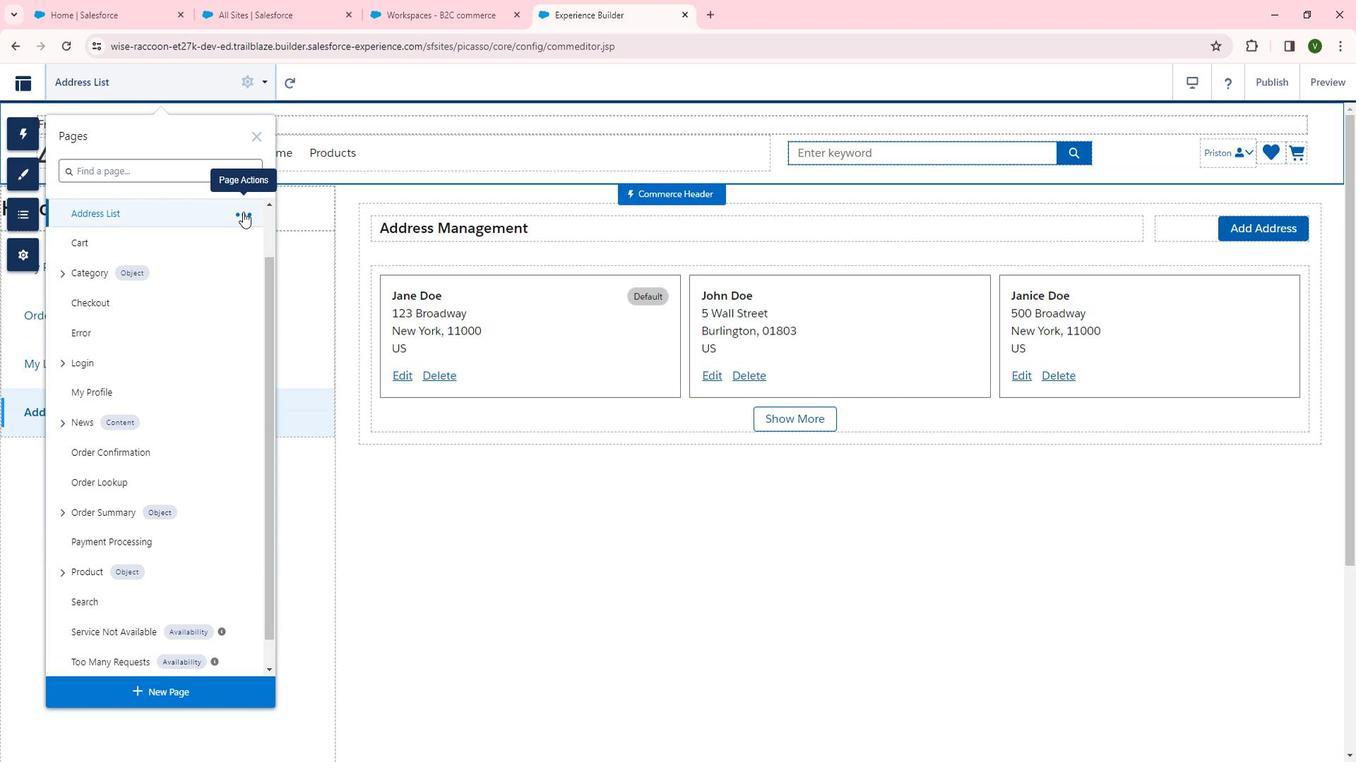 
Action: Mouse pressed left at (257, 218)
Screenshot: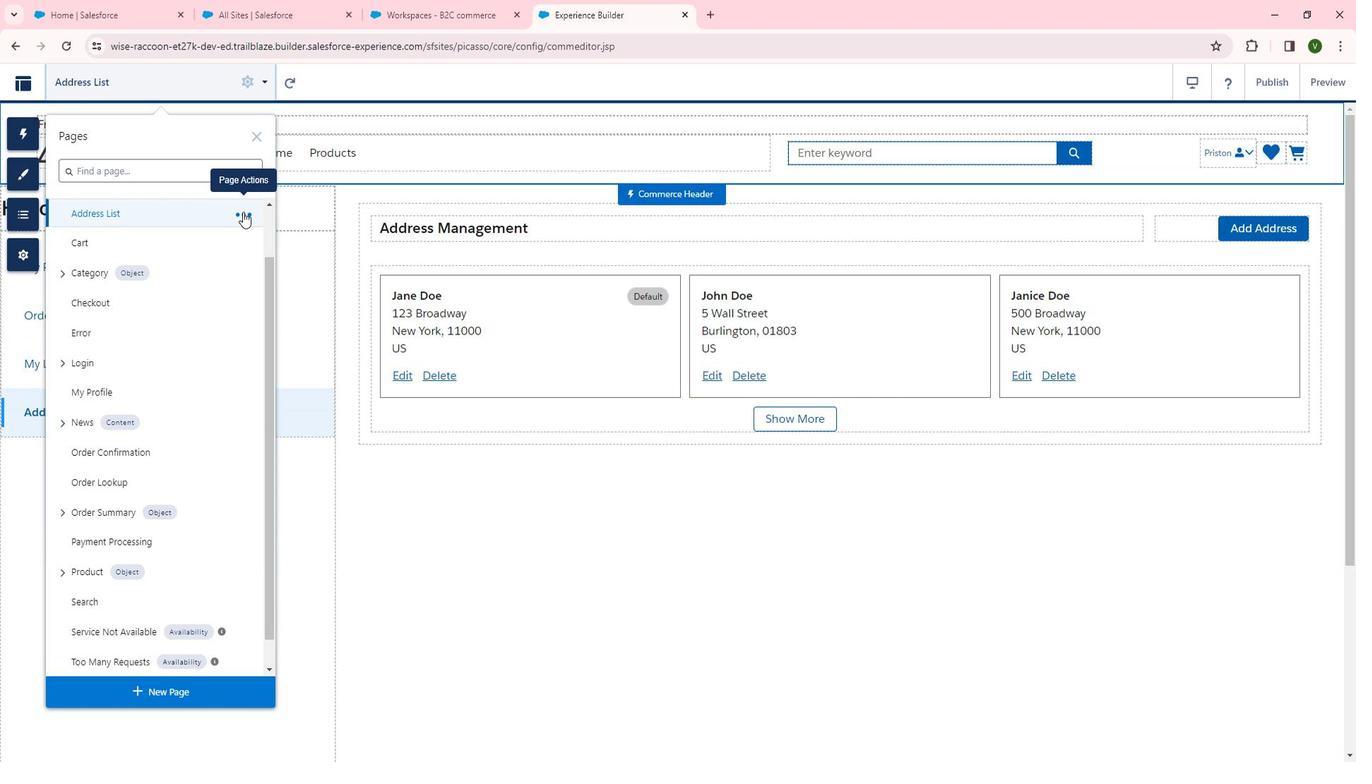 
Action: Mouse moved to (336, 209)
Screenshot: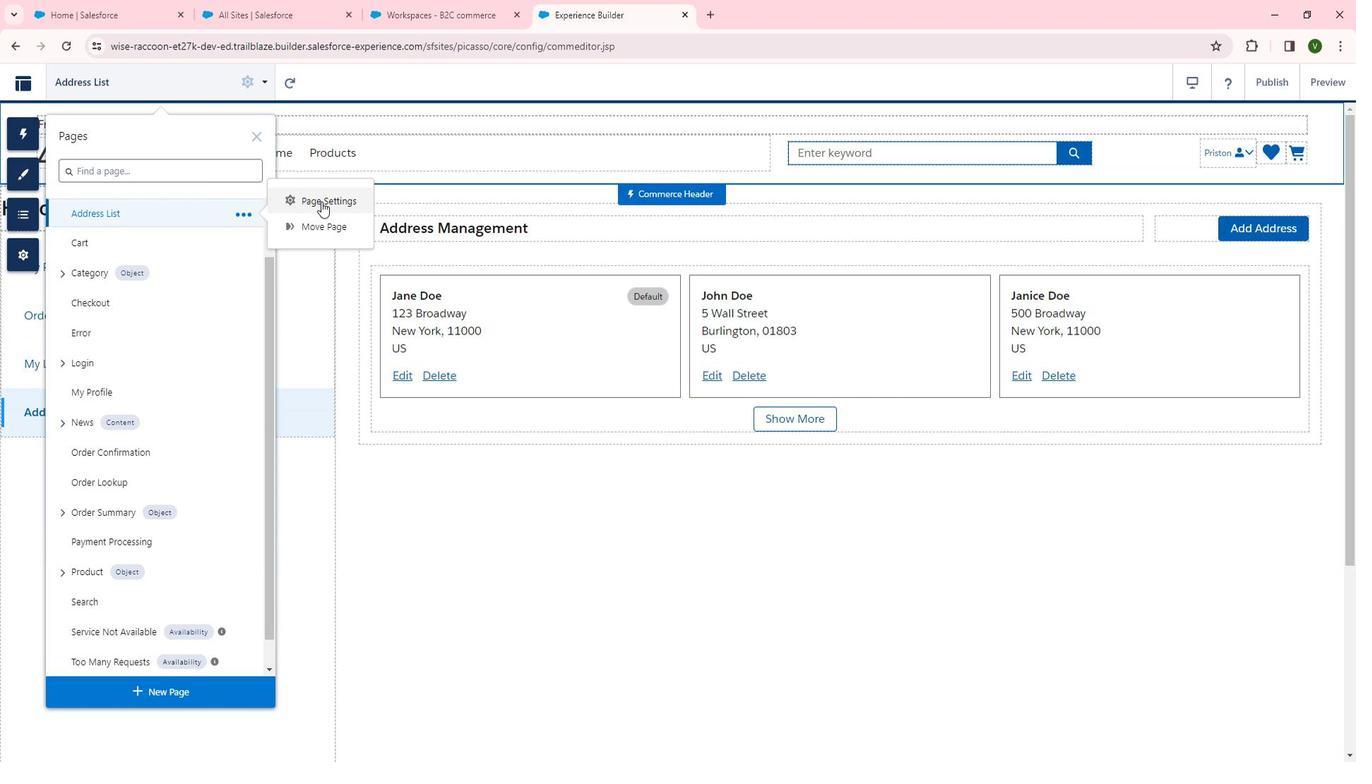 
Action: Mouse pressed left at (336, 209)
Screenshot: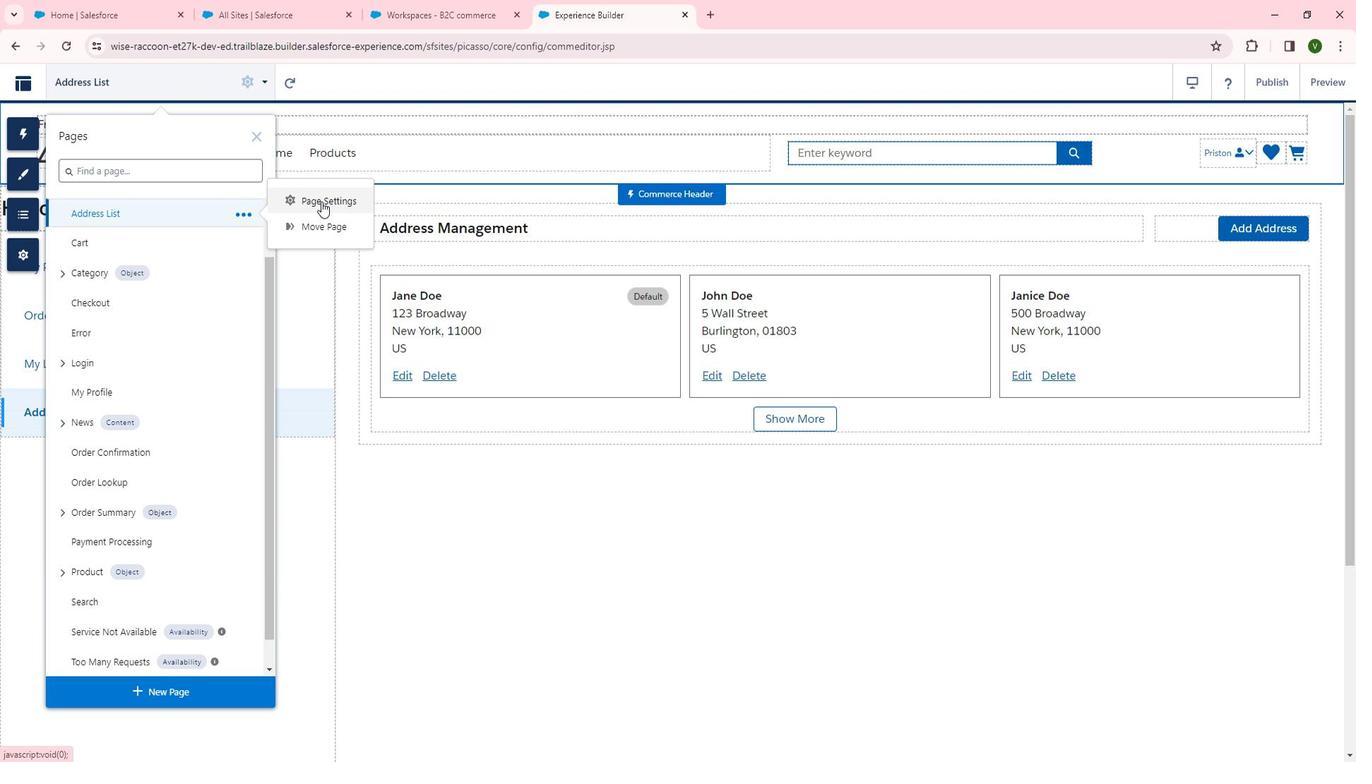 
